 Task: Add an event with the title Marketing Campaign Review and Performance Optimization, date '2023/11/24', time 7:00 AM to 9:00 AMand add a description: The retreat will kick off with an opening session where participants will be introduced to the objectives and benefits of team building. The facilitators will create a positive and inclusive environment, setting the tone for open communication, respect, and mutual support.Select event color  Grape . Add location for the event as: 654 Clerigos Tower, Porto, Portugal, logged in from the account softage.5@softage.netand send the event invitation to softage.10@softage.net and softage.3@softage.net. Set a reminder for the event Doesn't repeat
Action: Mouse moved to (43, 138)
Screenshot: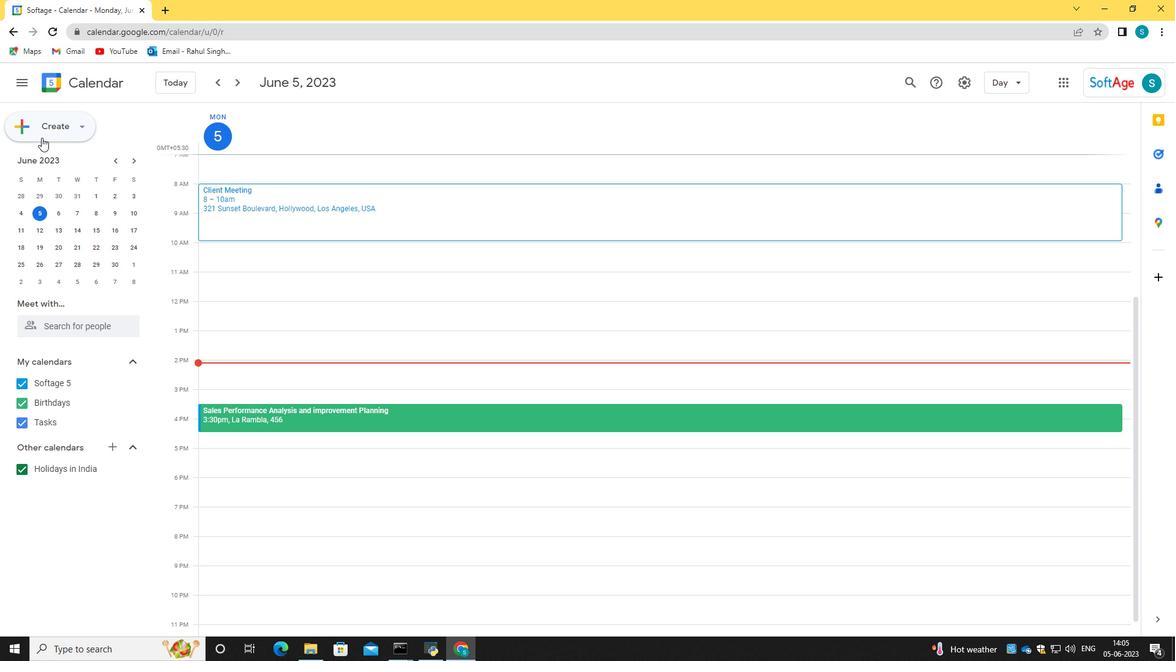 
Action: Mouse pressed left at (43, 138)
Screenshot: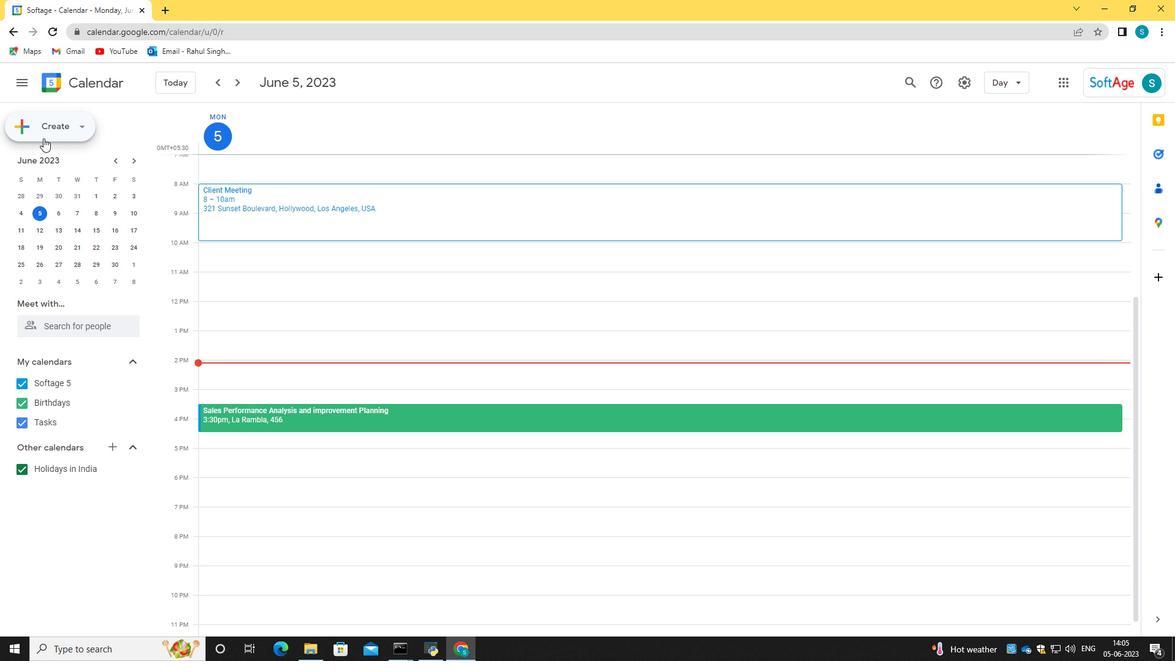 
Action: Mouse moved to (70, 159)
Screenshot: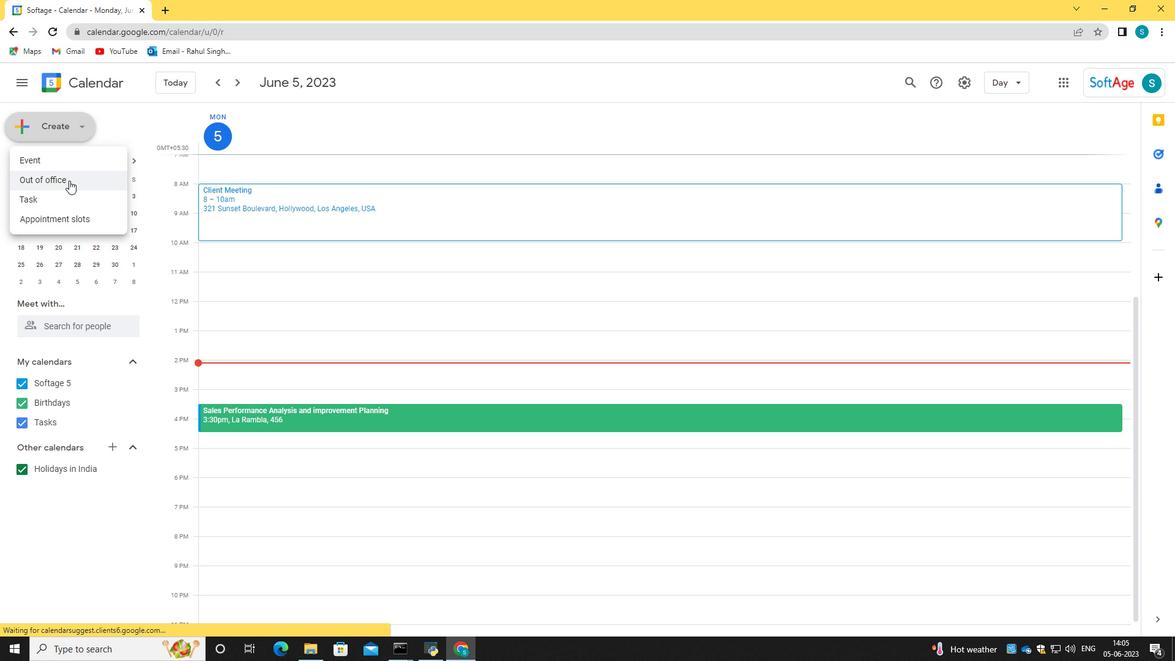 
Action: Mouse pressed left at (70, 159)
Screenshot: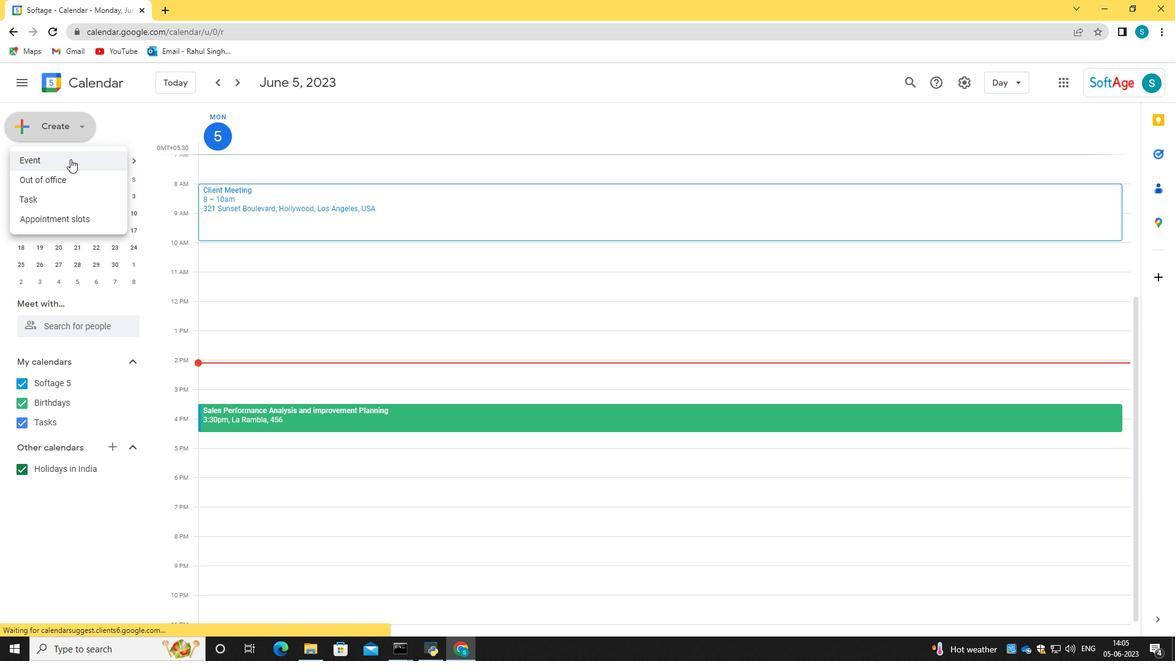 
Action: Mouse moved to (697, 490)
Screenshot: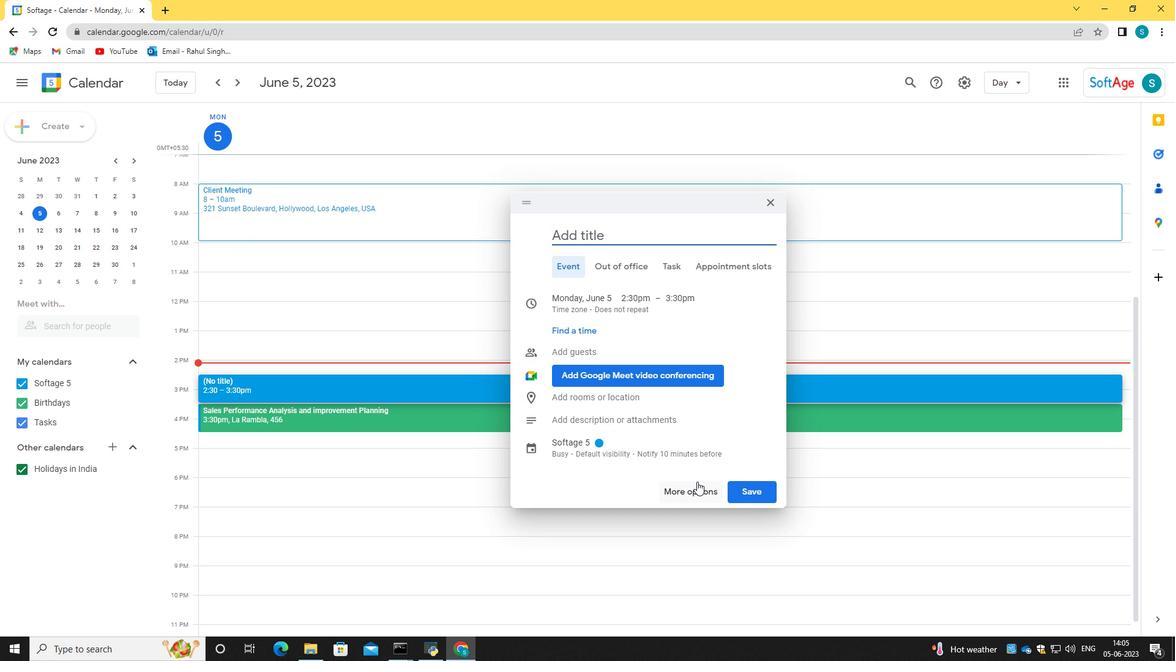 
Action: Mouse pressed left at (697, 490)
Screenshot: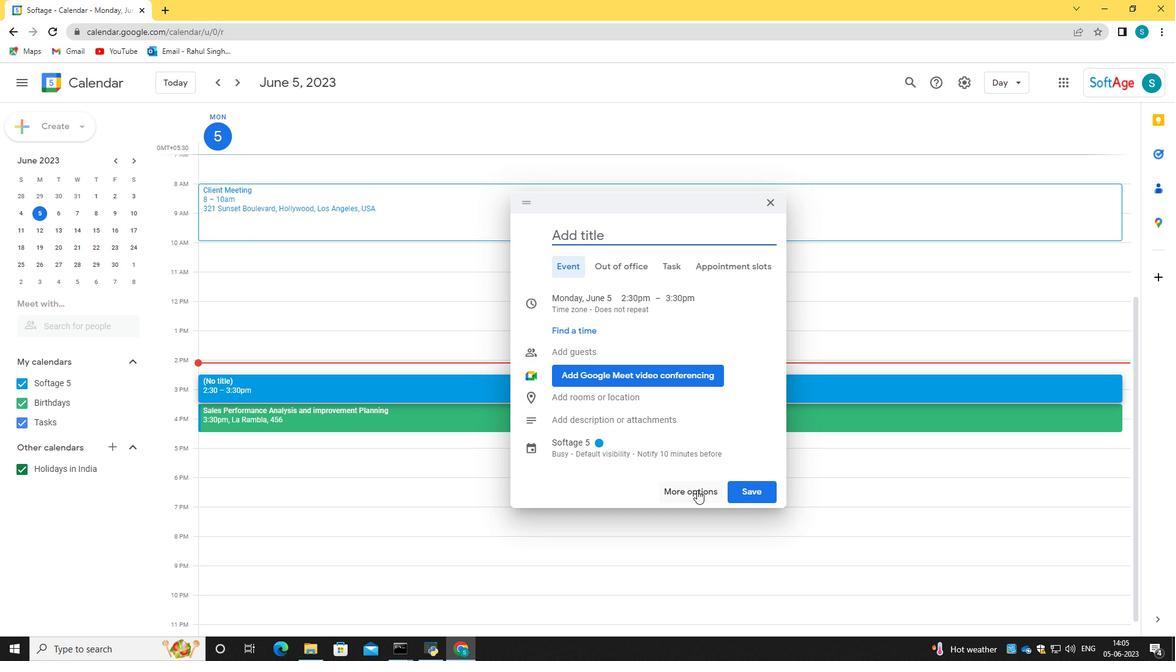 
Action: Mouse moved to (76, 86)
Screenshot: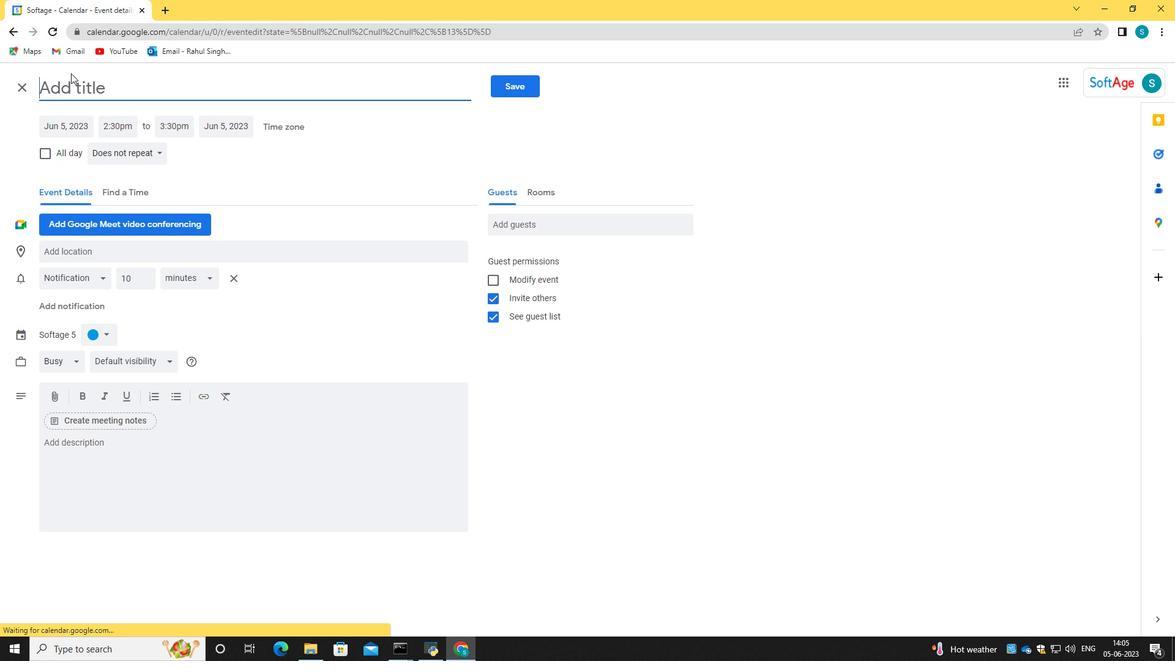 
Action: Mouse pressed left at (76, 86)
Screenshot: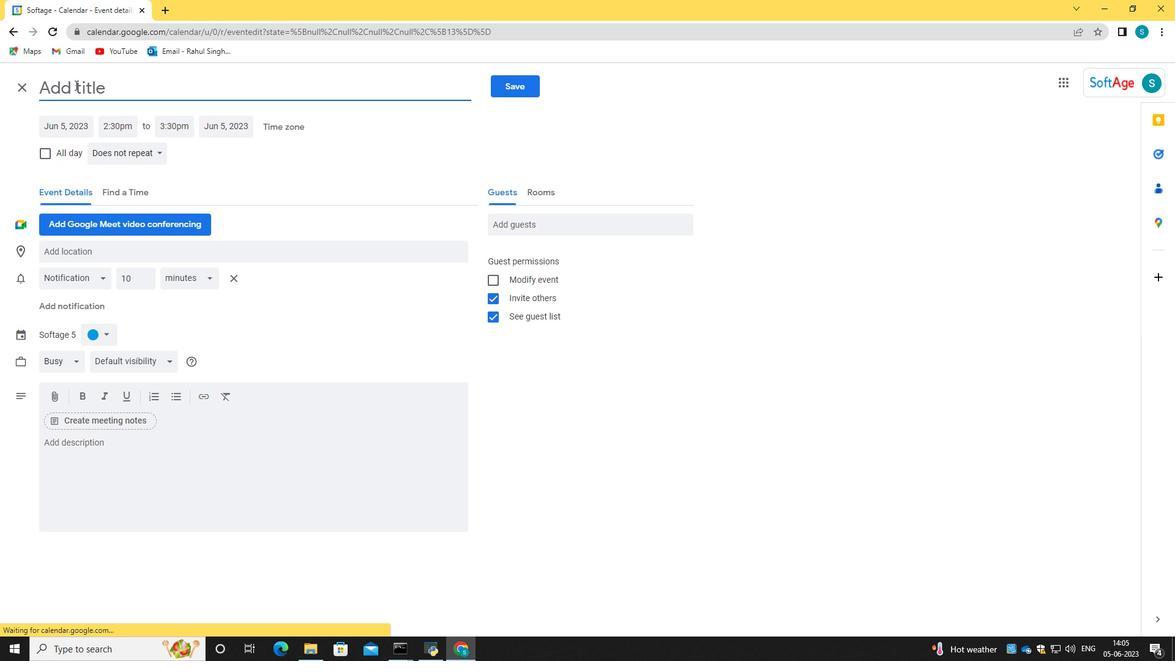 
Action: Key pressed <Key.caps_lock>M<Key.caps_lock>arketing<Key.space><Key.caps_lock>C<Key.caps_lock>ampaign<Key.space><Key.caps_lock>R<Key.caps_lock>eview<Key.space>and<Key.space><Key.caps_lock>P<Key.caps_lock>erfr<Key.backspace>ormance
Screenshot: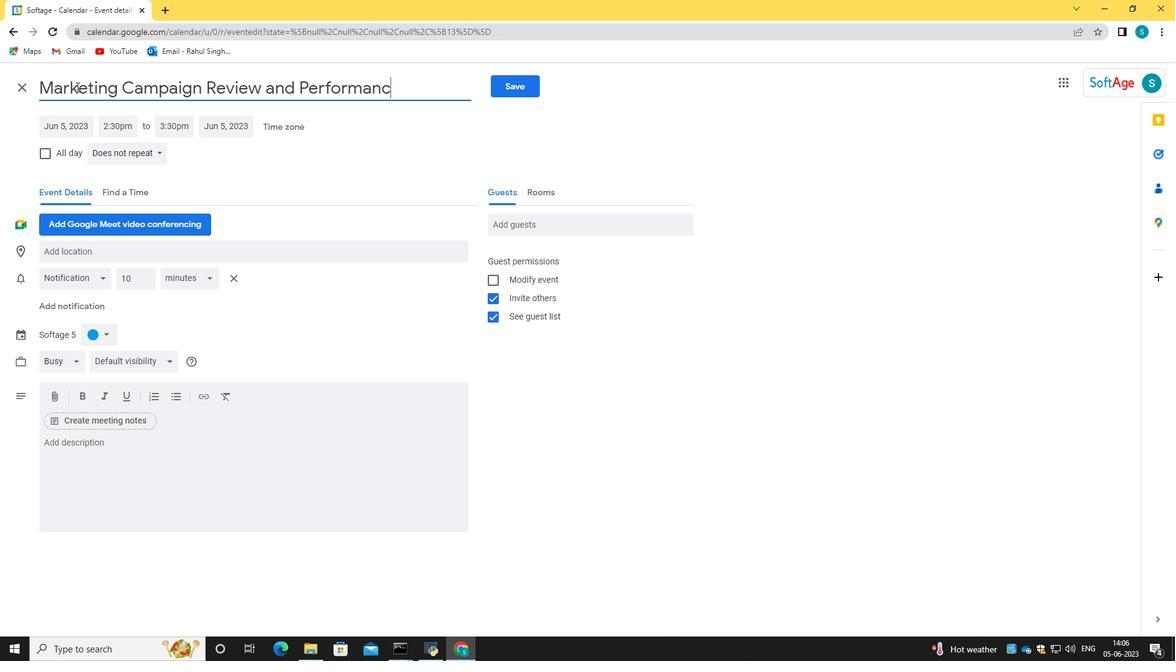 
Action: Mouse moved to (160, 328)
Screenshot: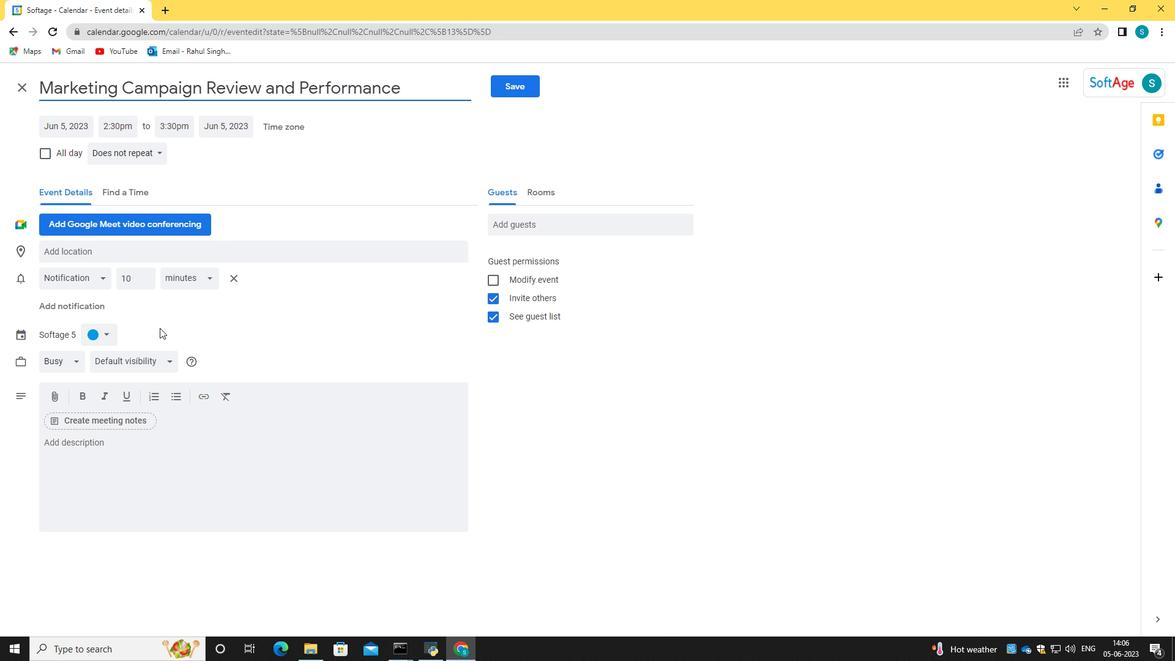 
Action: Key pressed <Key.space><Key.caps_lock>O<Key.caps_lock>ptimization
Screenshot: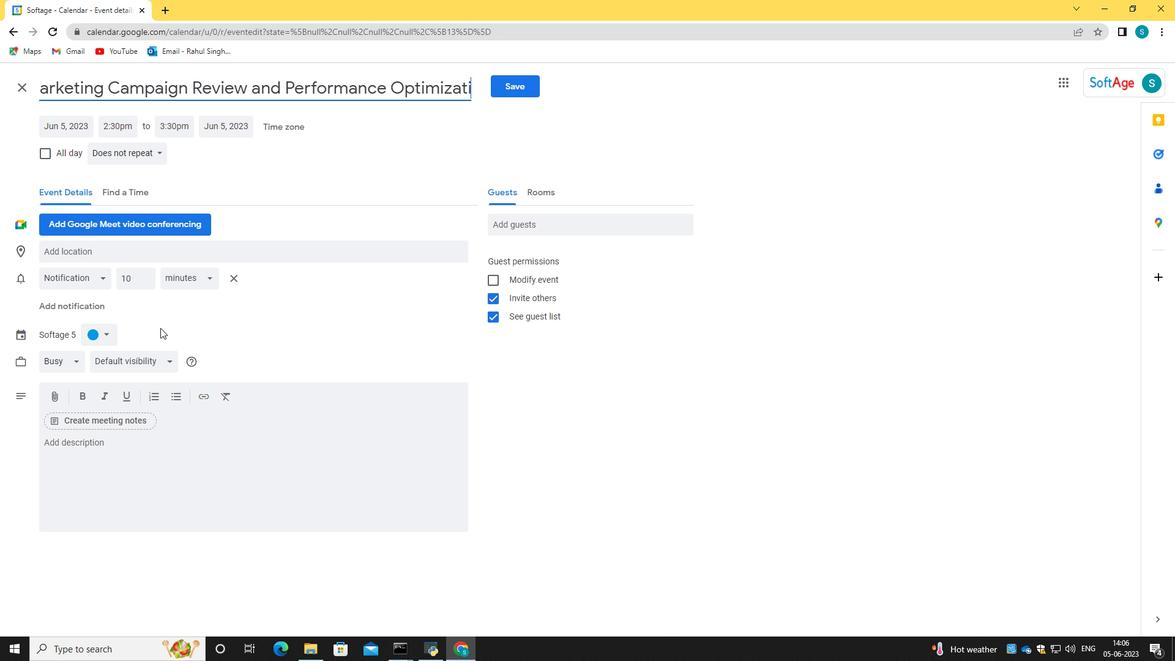 
Action: Mouse moved to (78, 126)
Screenshot: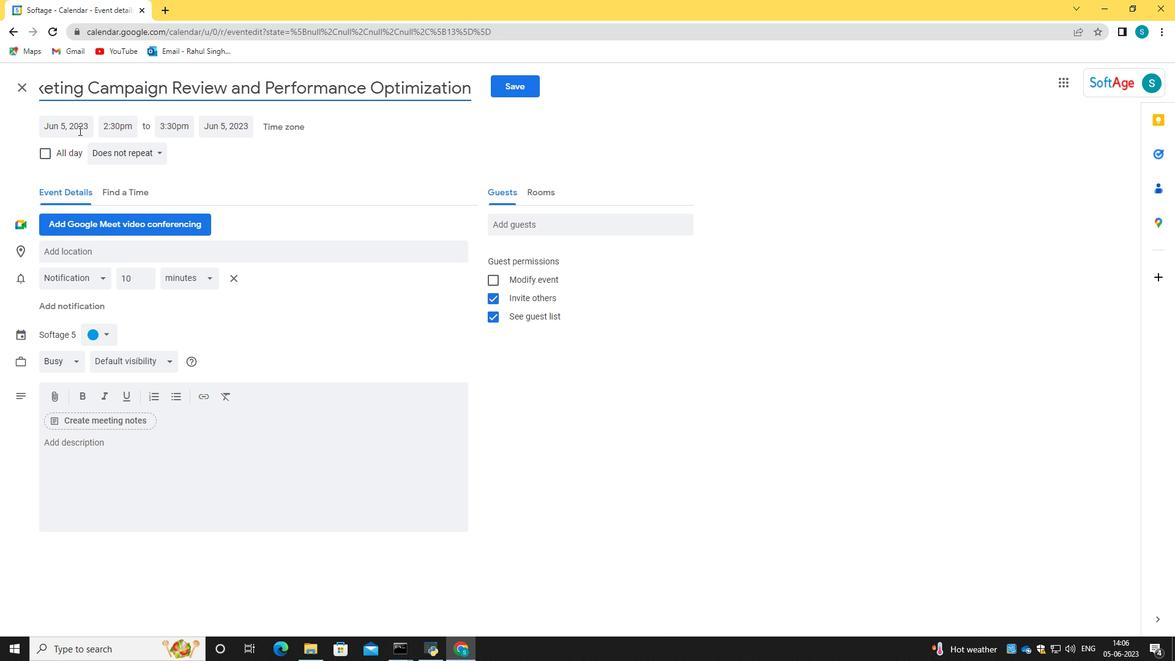 
Action: Mouse pressed left at (78, 126)
Screenshot: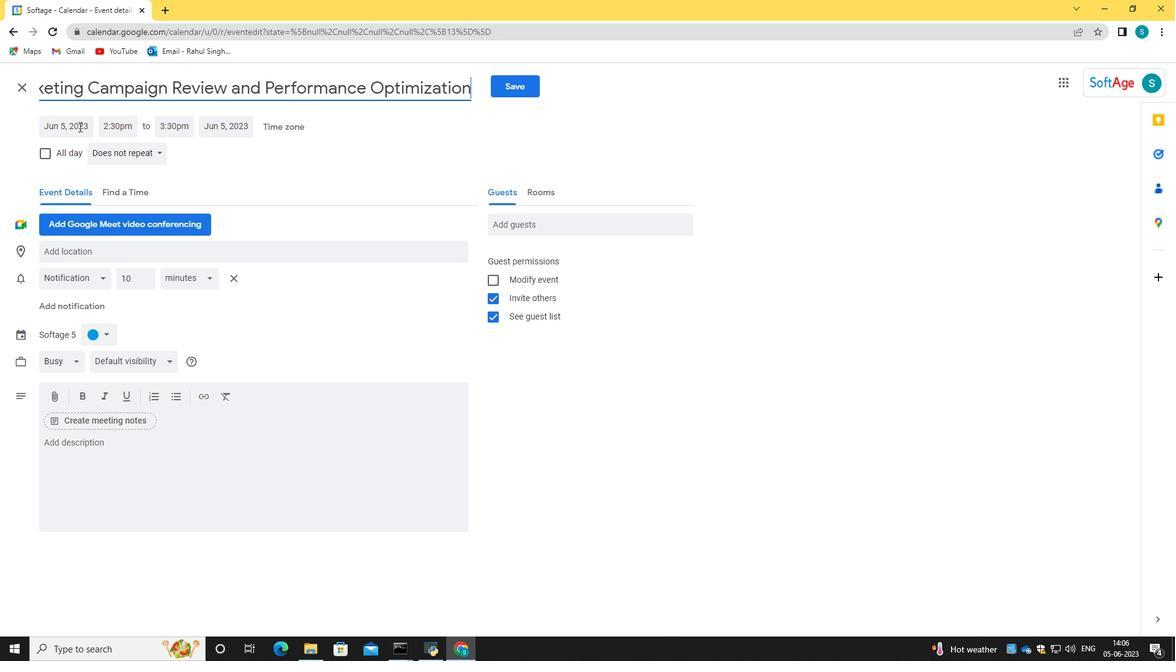 
Action: Key pressed 2023/11/24<Key.tab>07<Key.shift_r>:00<Key.space><Key.caps_lock>AM<Key.tab>09<Key.shift_r>:00<Key.space>AM
Screenshot: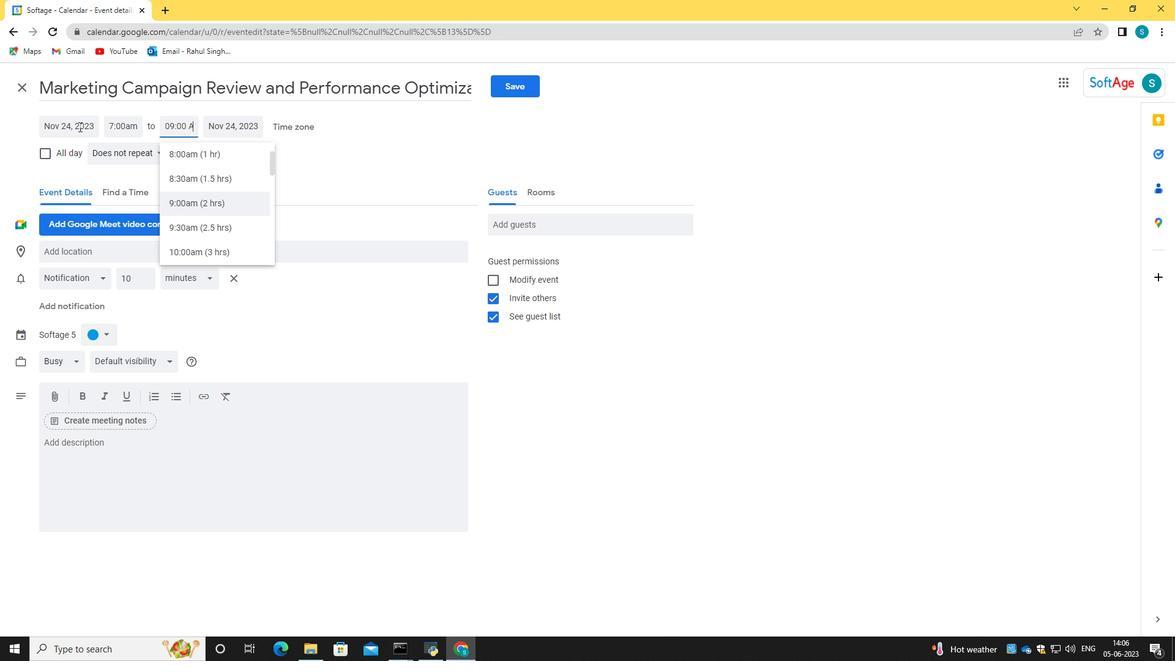 
Action: Mouse moved to (222, 209)
Screenshot: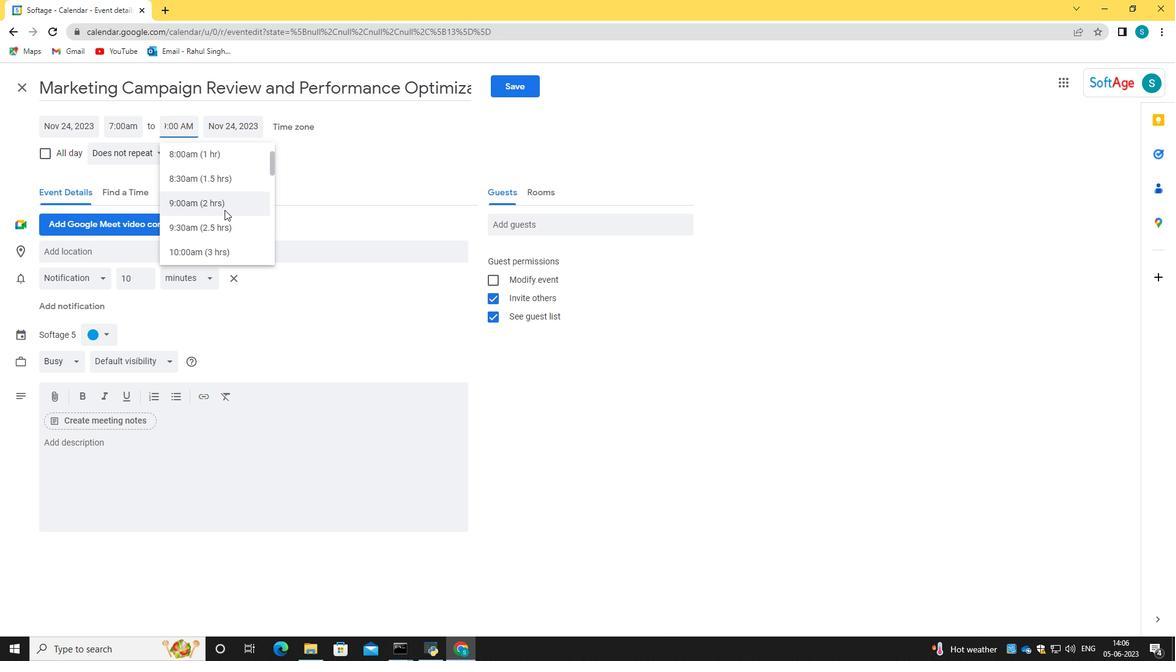 
Action: Mouse pressed left at (222, 209)
Screenshot: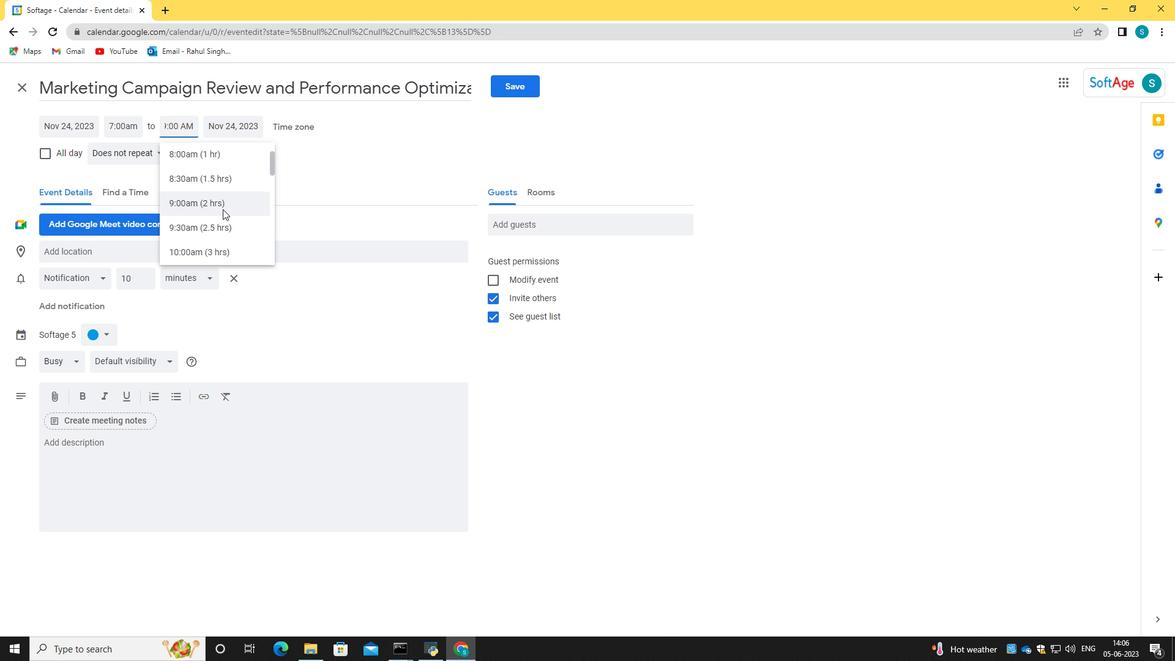 
Action: Mouse moved to (181, 466)
Screenshot: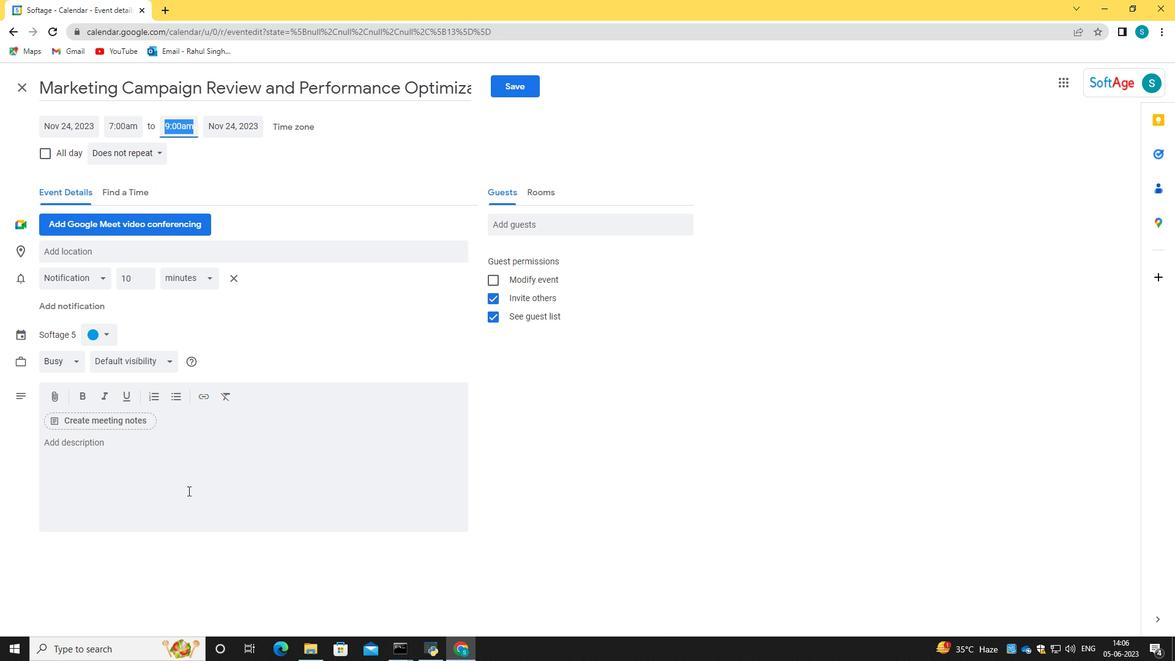 
Action: Mouse pressed left at (181, 466)
Screenshot: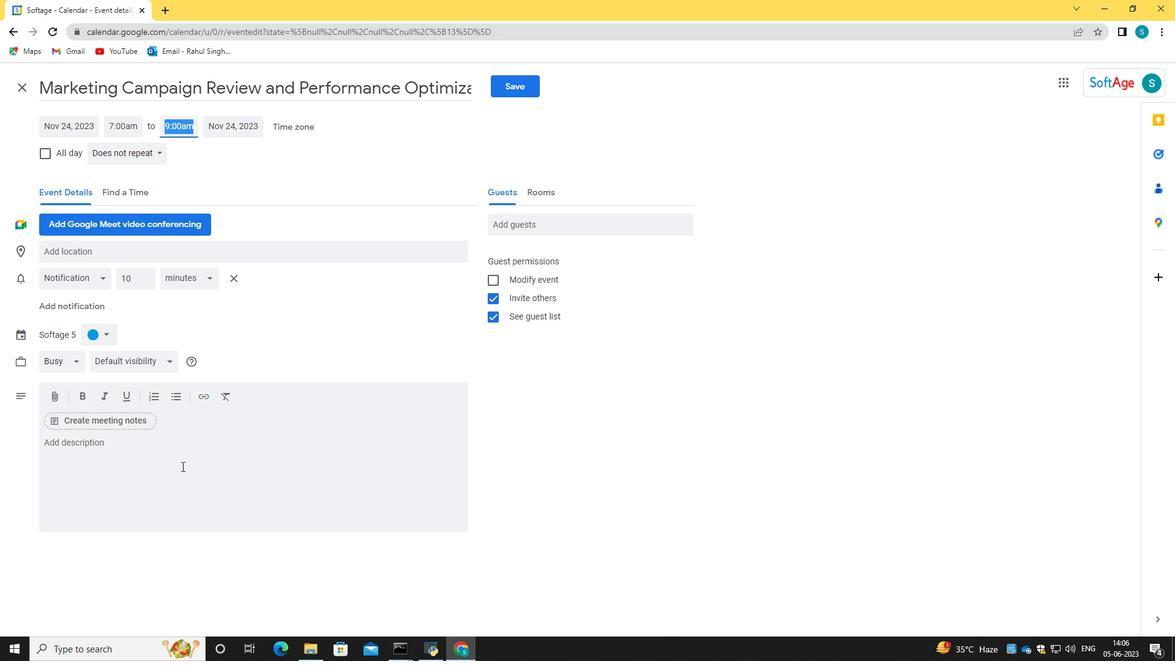 
Action: Key pressed <Key.caps_lock>t<Key.caps_lock>HE<Key.space>RET<Key.backspace><Key.backspace><Key.backspace><Key.backspace><Key.backspace><Key.backspace><Key.backspace><Key.backspace><Key.backspace><Key.backspace><Key.backspace>T<Key.caps_lock>her<Key.space><Key.backspace><Key.backspace><Key.space>retreat<Key.space>will<Key.space>kick<Key.space>off<Key.space>with<Key.space>an<Key.space>opening<Key.space>session<Key.space>where<Key.space>particpants<Key.backspace><Key.backspace><Key.backspace><Key.backspace><Key.backspace>ipants<Key.space>will<Key.space>be<Key.space>introdi<Key.backspace>uced<Key.space>to<Key.space>the<Key.space>b<Key.backspace>objects<Key.backspace>ives<Key.space>and<Key.space>benefits<Key.space>of<Key.space>team<Key.space>building.<Key.space><Key.caps_lock>T<Key.caps_lock>he<Key.space>facilitators<Key.space>will<Key.space>b<Key.backspace>create<Key.space>a<Key.space>posotive<Key.space><Key.backspace><Key.backspace><Key.backspace><Key.backspace><Key.backspace><Key.backspace>itive<Key.space>and<Key.space>inclusive<Key.space>environment<Key.space>,<Key.space>setting<Key.space>the<Key.space>tone<Key.space>for<Key.space>open<Key.space>comu<Key.backspace>munication,<Key.space>respect<Key.space>and<Key.space>mutuel<Key.space><Key.backspace><Key.backspace><Key.backspace>al<Key.space>suppot<Key.backspace>rt.
Screenshot: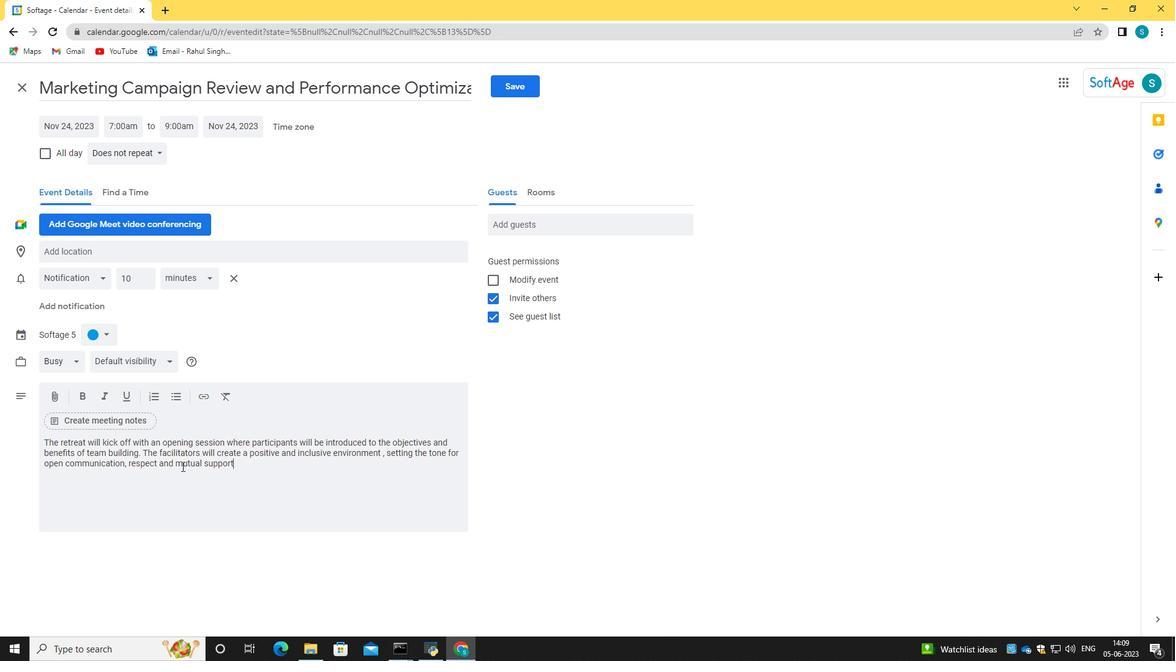 
Action: Mouse moved to (104, 329)
Screenshot: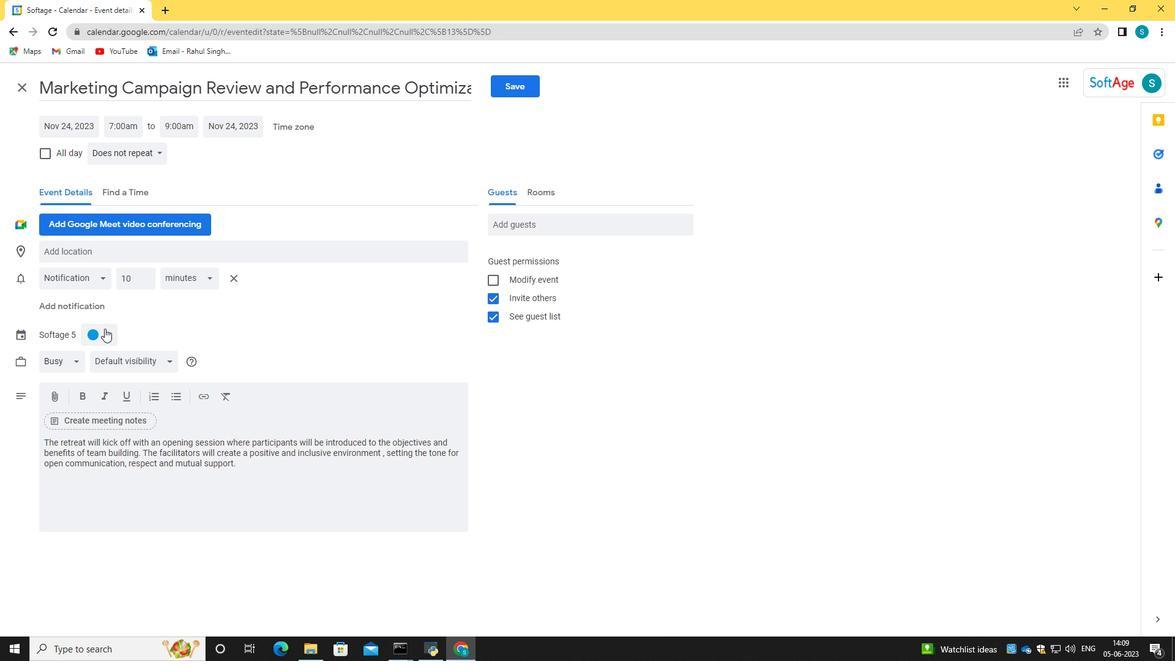 
Action: Mouse pressed left at (104, 329)
Screenshot: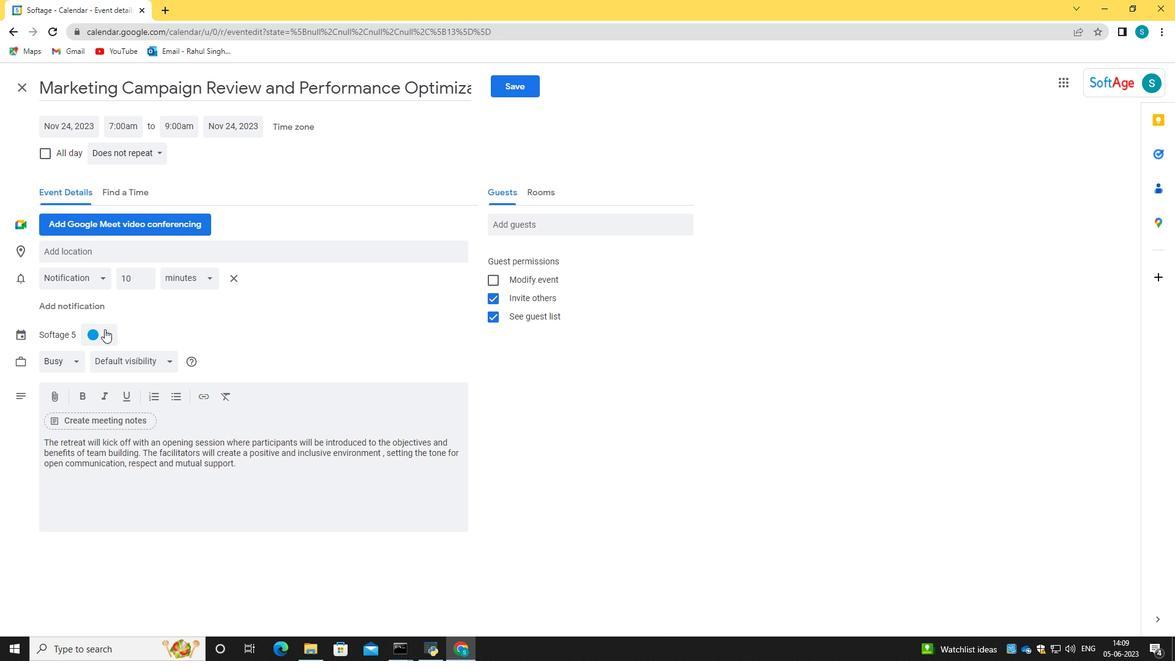 
Action: Mouse moved to (110, 391)
Screenshot: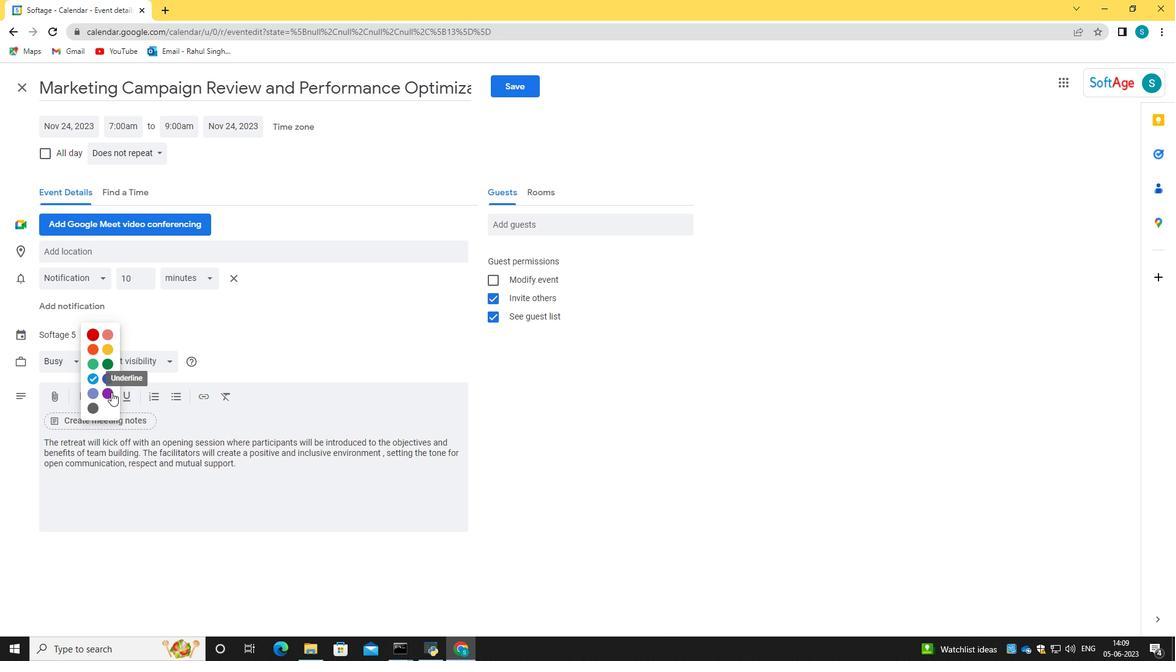 
Action: Mouse pressed left at (110, 391)
Screenshot: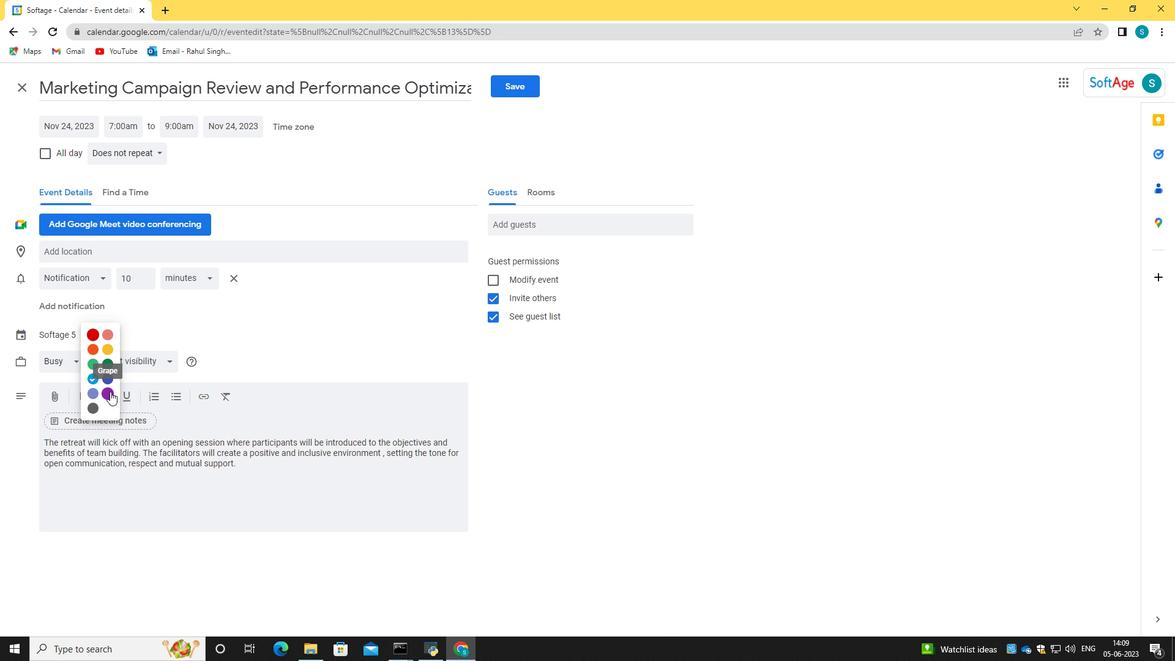 
Action: Mouse moved to (112, 246)
Screenshot: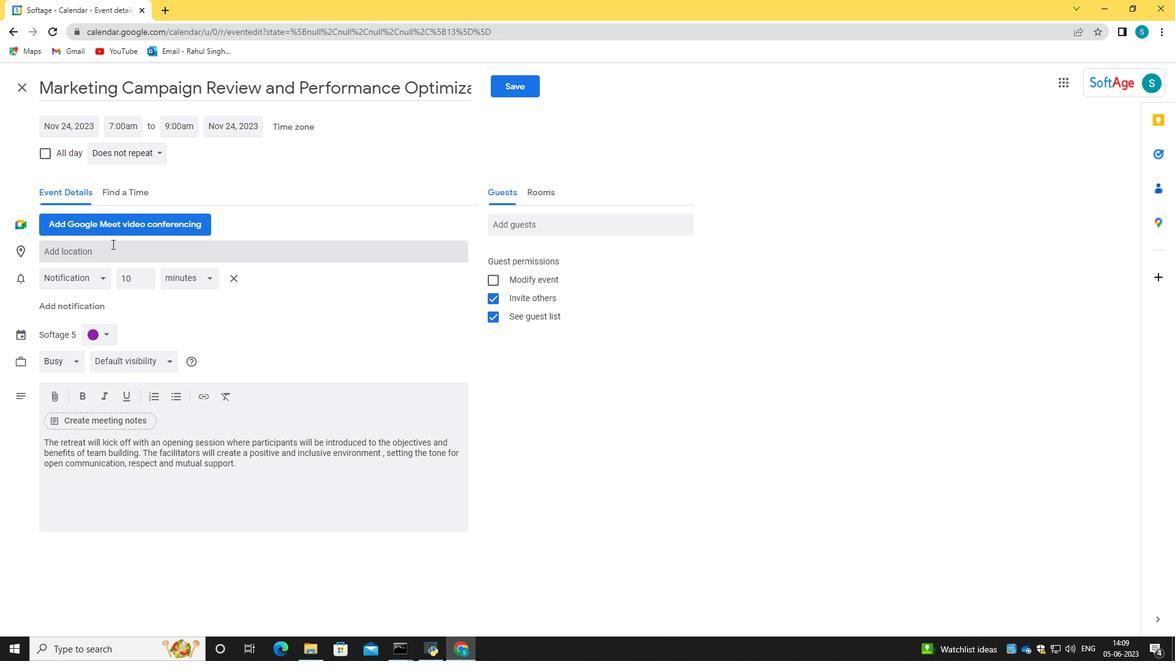 
Action: Mouse pressed left at (112, 246)
Screenshot: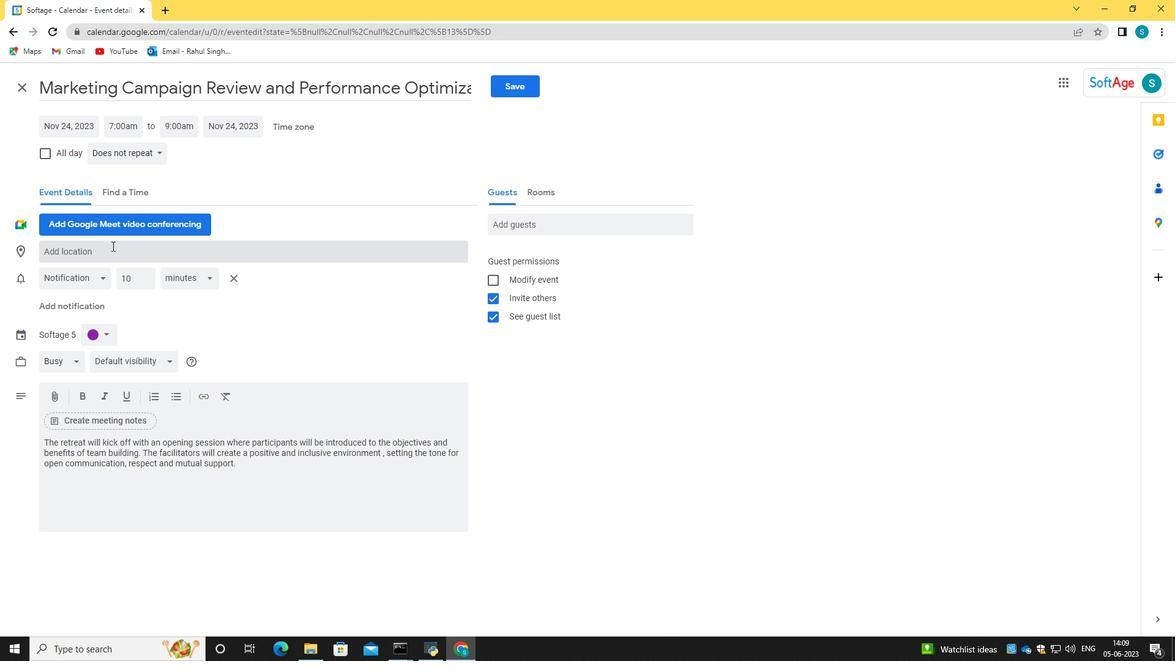 
Action: Key pressed 654<Key.space><Key.caps_lock>C<Key.caps_lock>lerigos<Key.space><Key.caps_lock>T<Key.caps_lock>ower,<Key.space><Key.caps_lock>P<Key.caps_lock>oro<Key.space>,<Key.space><Key.caps_lock>P<Key.caps_lock><Key.backspace><Key.backspace><Key.backspace><Key.backspace><Key.backspace><Key.backspace>rto,<Key.space><Key.caps_lock>P<Key.caps_lock>ortugal<Key.enter>
Screenshot: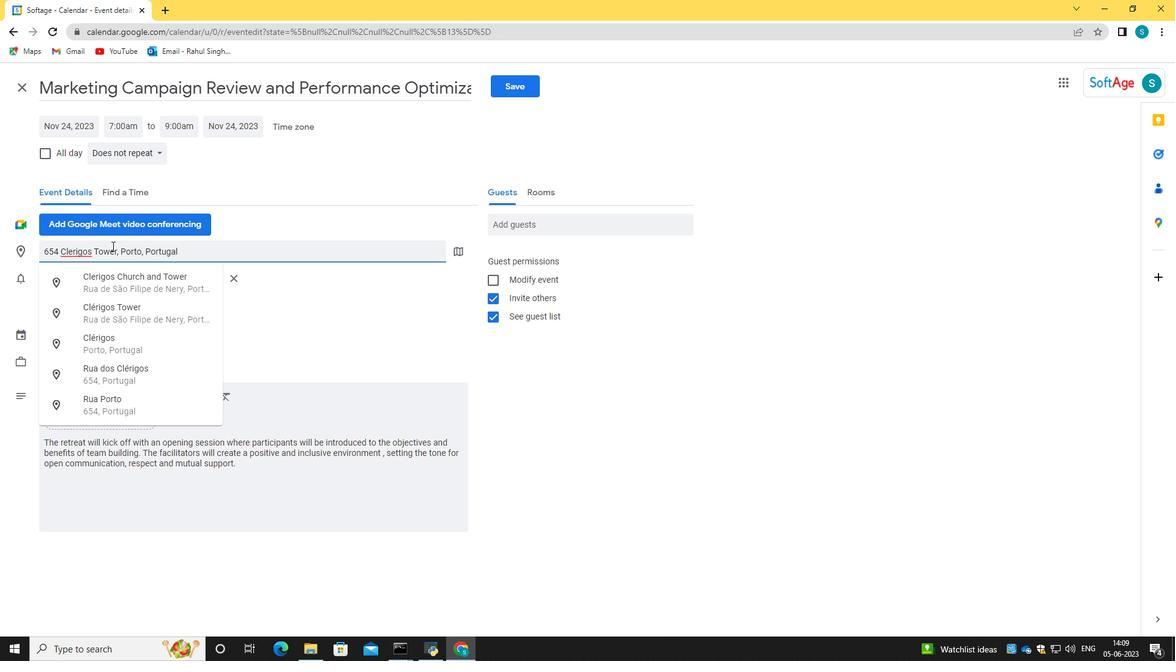 
Action: Mouse moved to (78, 252)
Screenshot: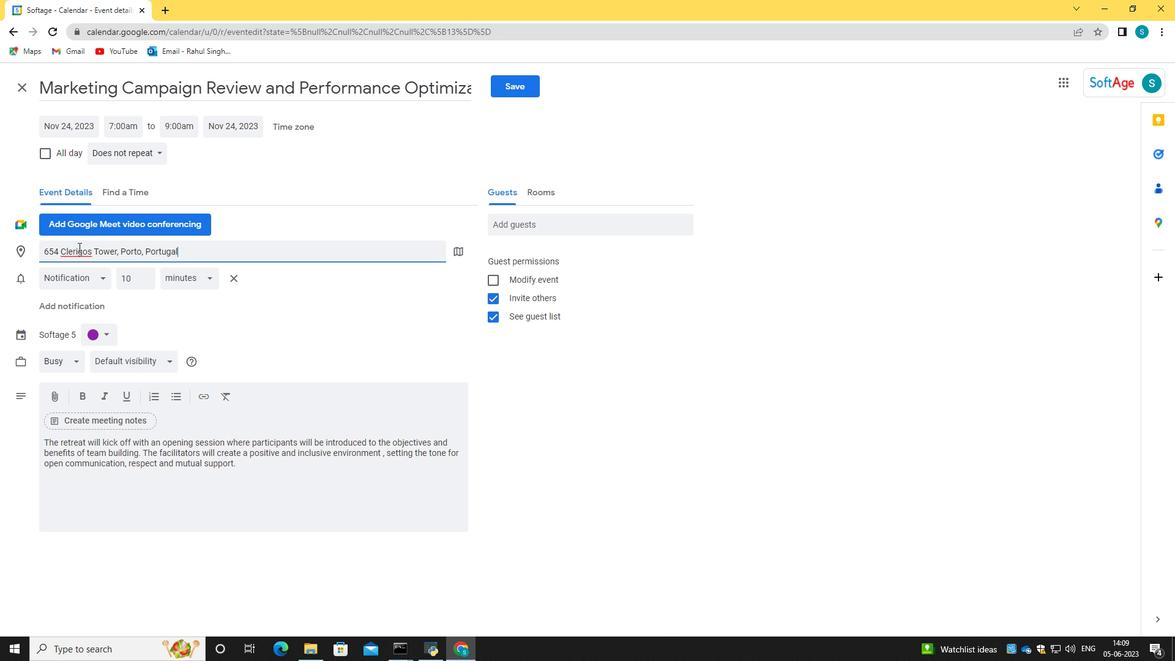 
Action: Mouse pressed right at (78, 252)
Screenshot: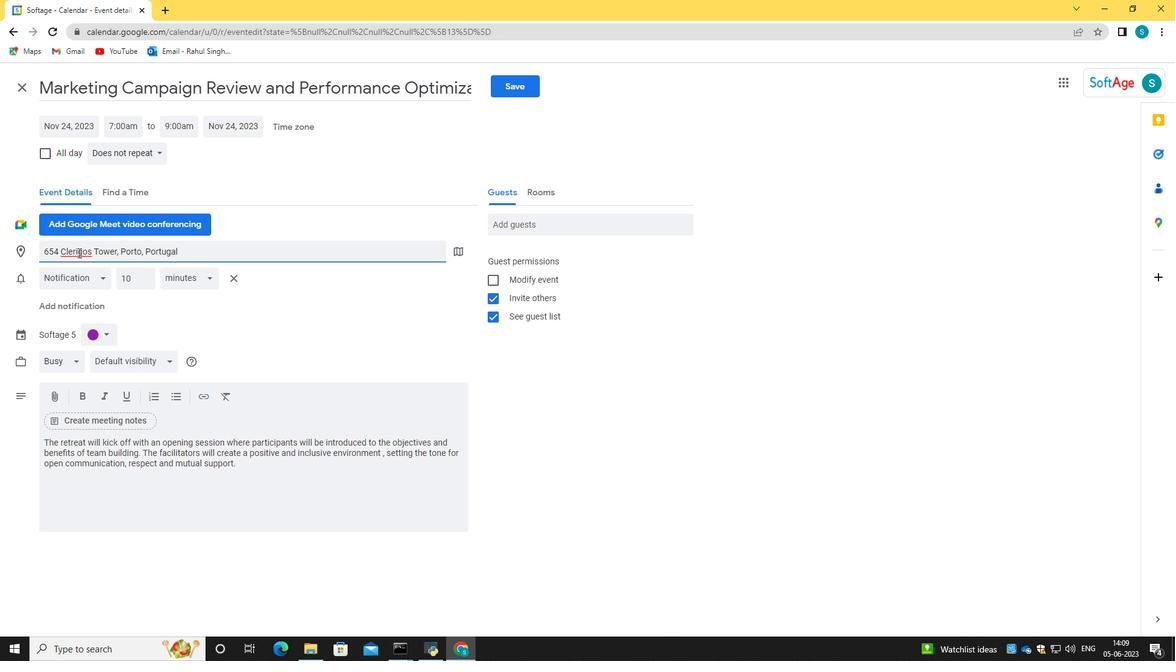 
Action: Mouse moved to (110, 268)
Screenshot: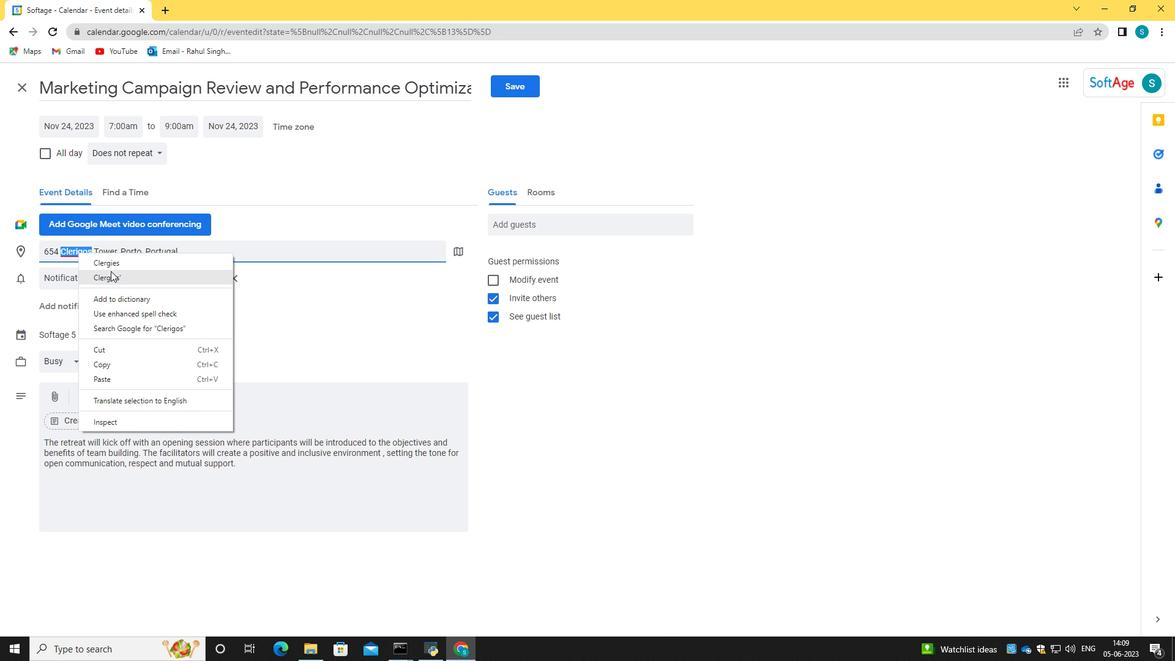 
Action: Mouse pressed left at (110, 268)
Screenshot: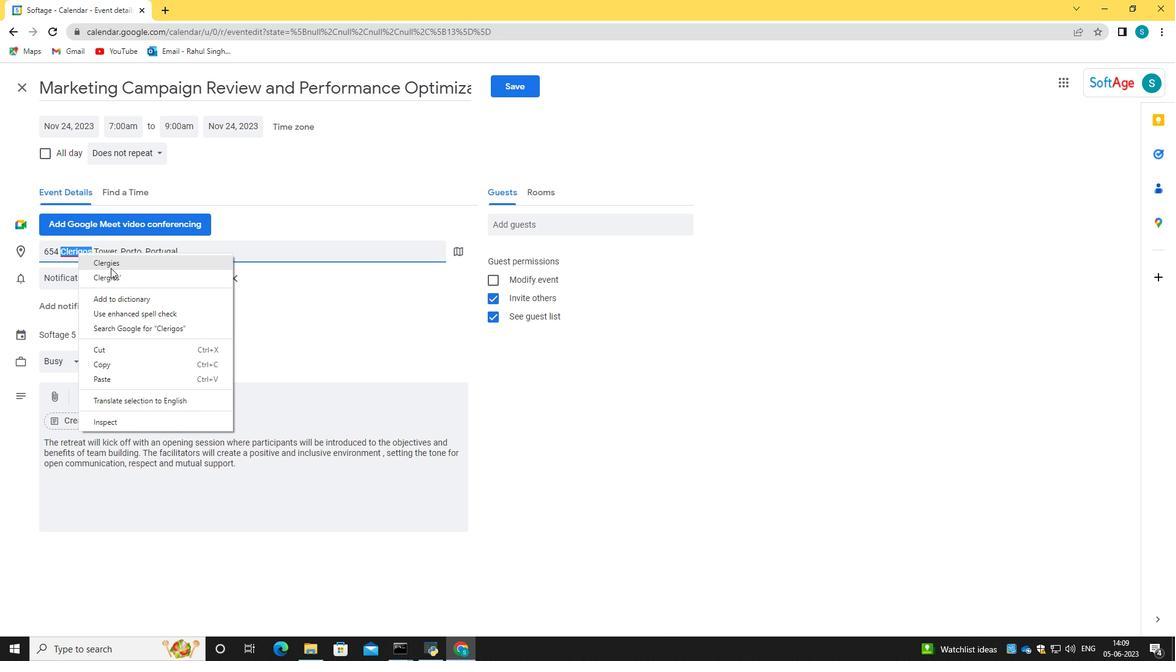 
Action: Mouse moved to (528, 224)
Screenshot: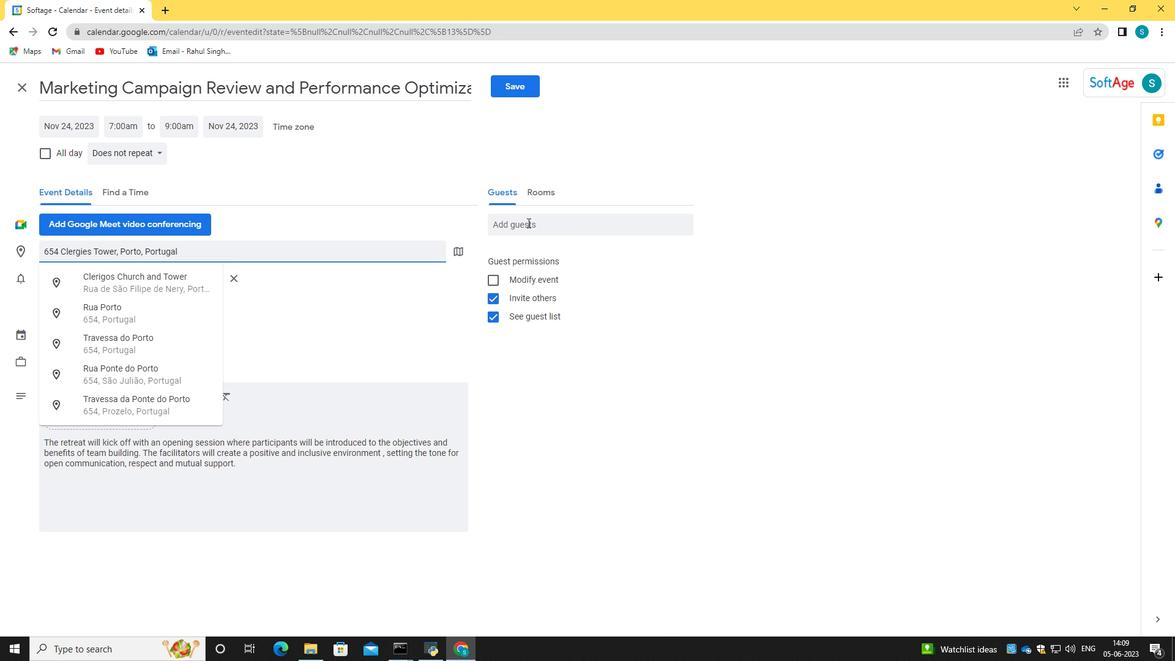 
Action: Mouse pressed left at (528, 224)
Screenshot: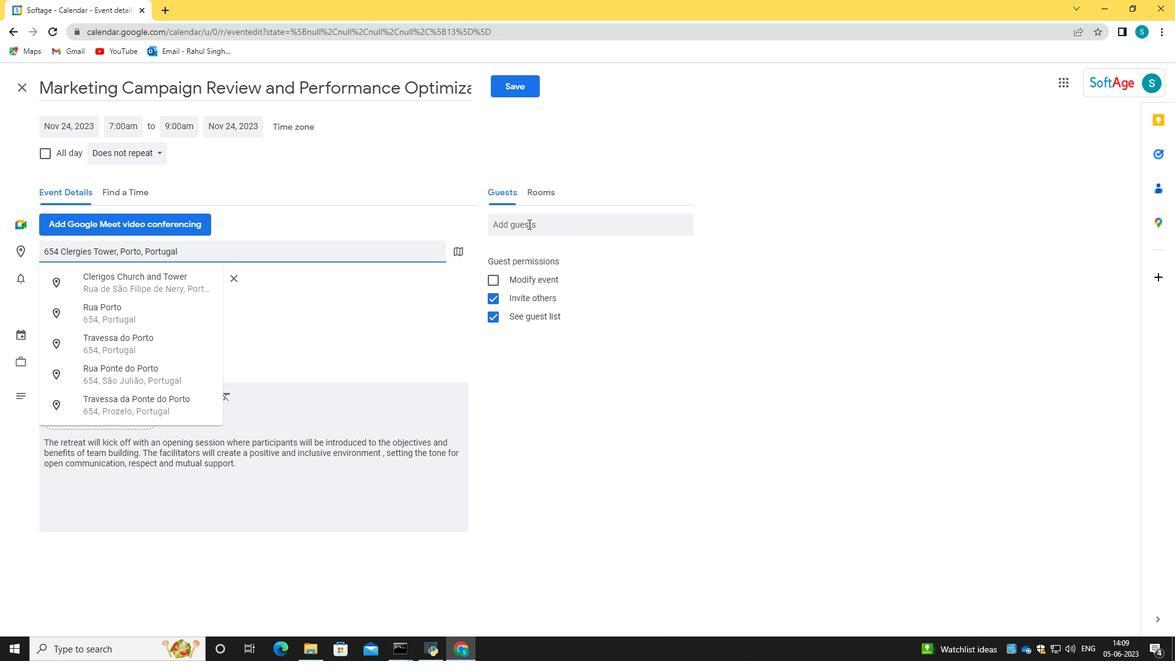 
Action: Mouse moved to (557, 228)
Screenshot: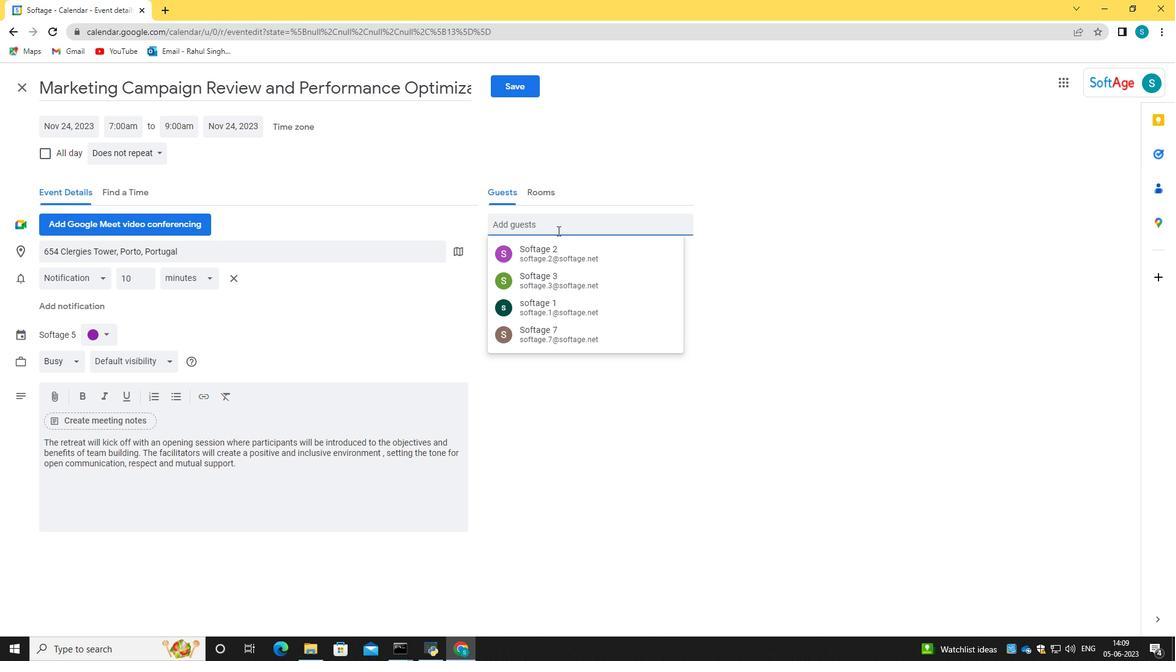 
Action: Mouse pressed left at (557, 228)
Screenshot: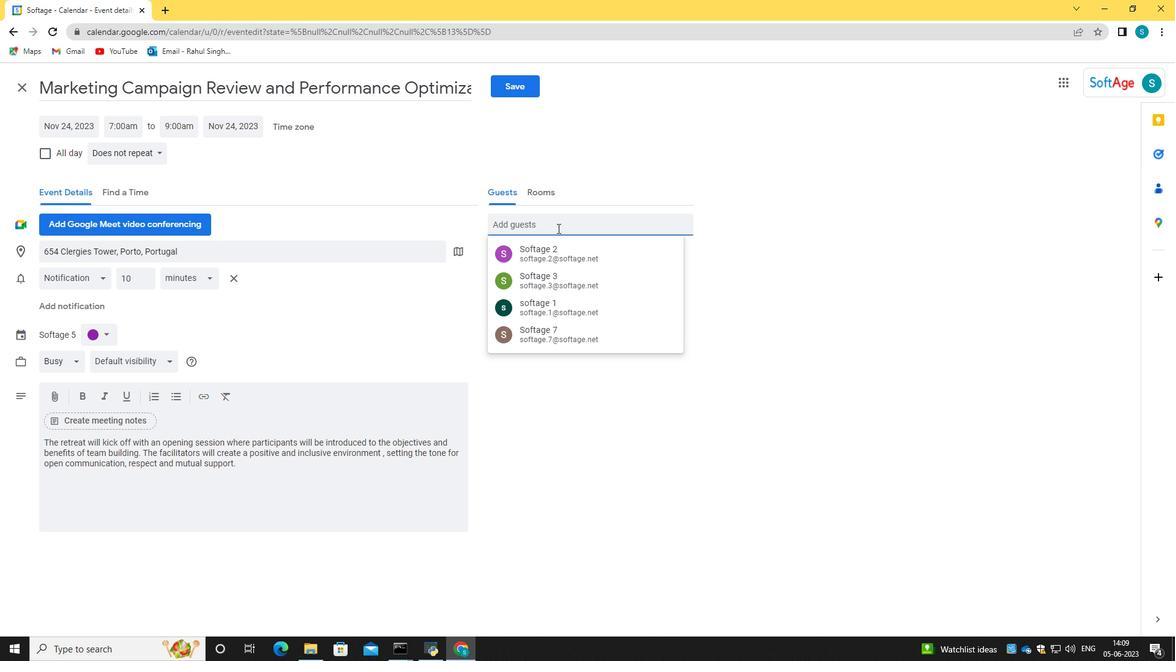 
Action: Key pressed softage,<Key.backspace>.10<Key.shift>@softage.net<Key.tab>
Screenshot: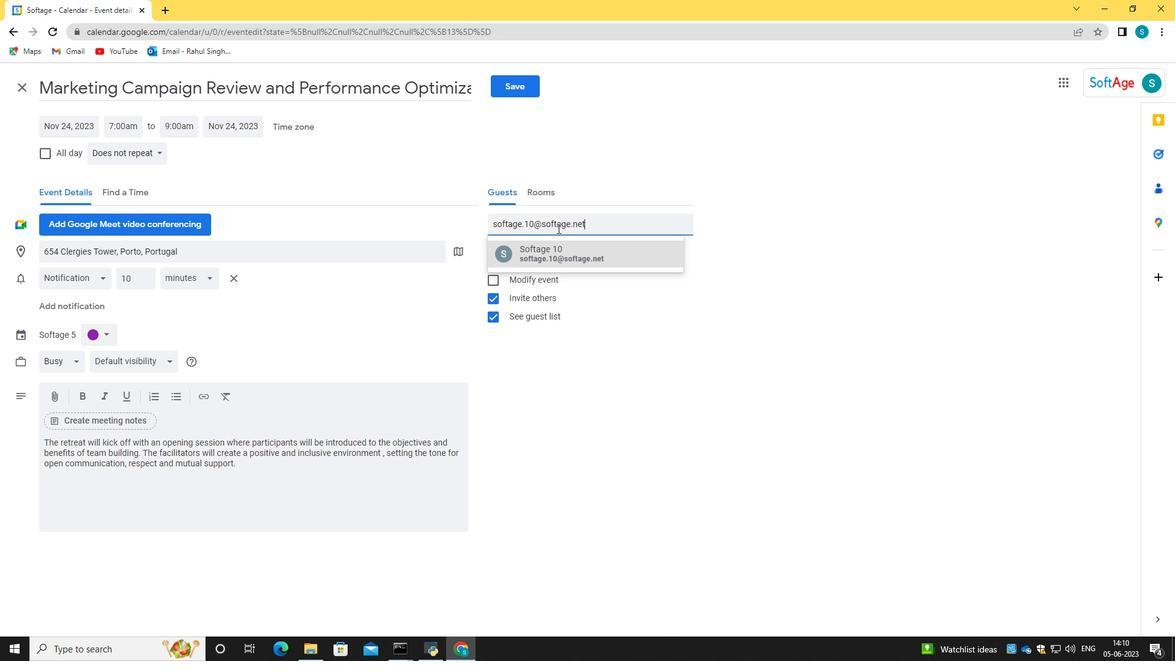 
Action: Mouse moved to (557, 226)
Screenshot: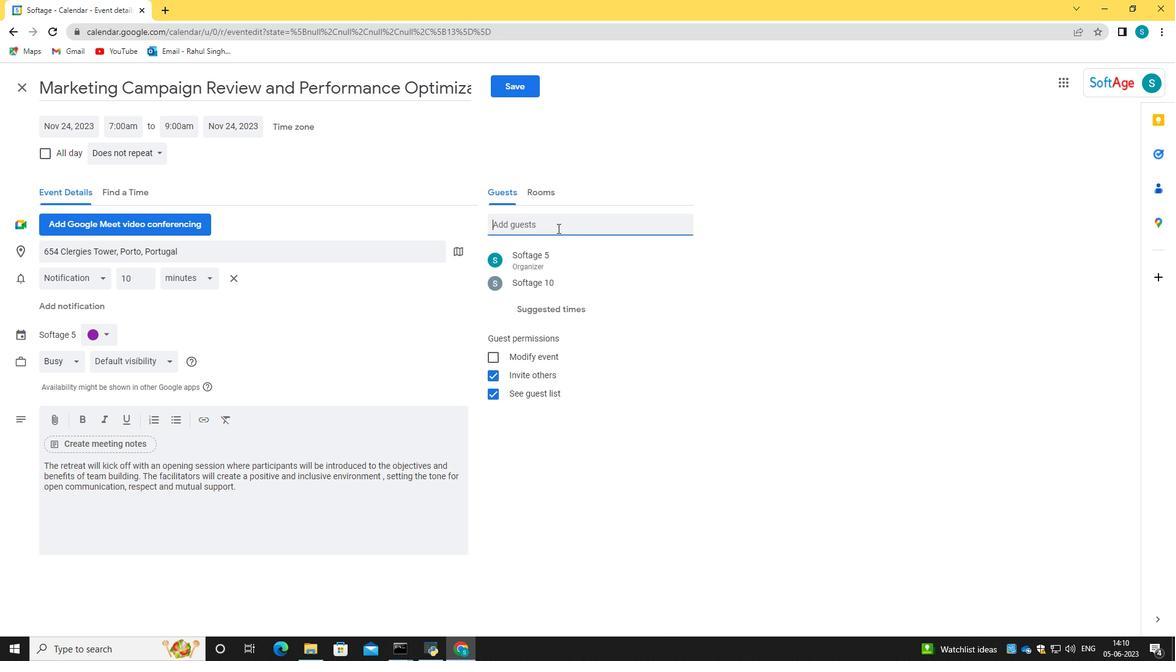 
Action: Mouse pressed left at (557, 226)
Screenshot: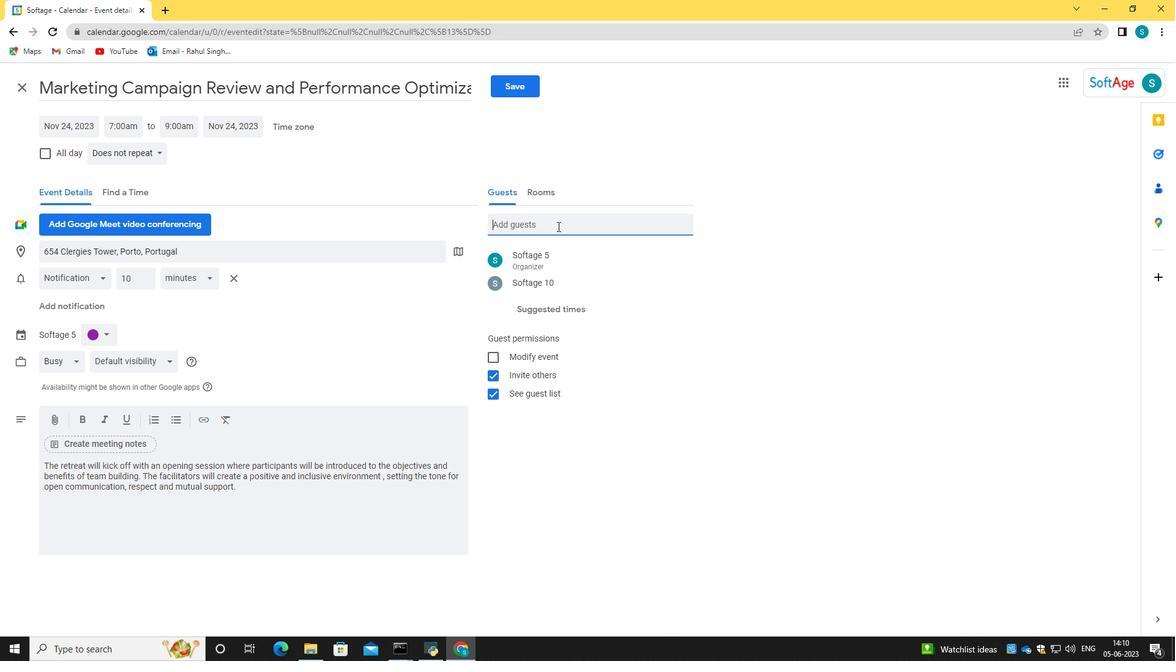 
Action: Key pressed softage.3<Key.shift>@softage.net
Screenshot: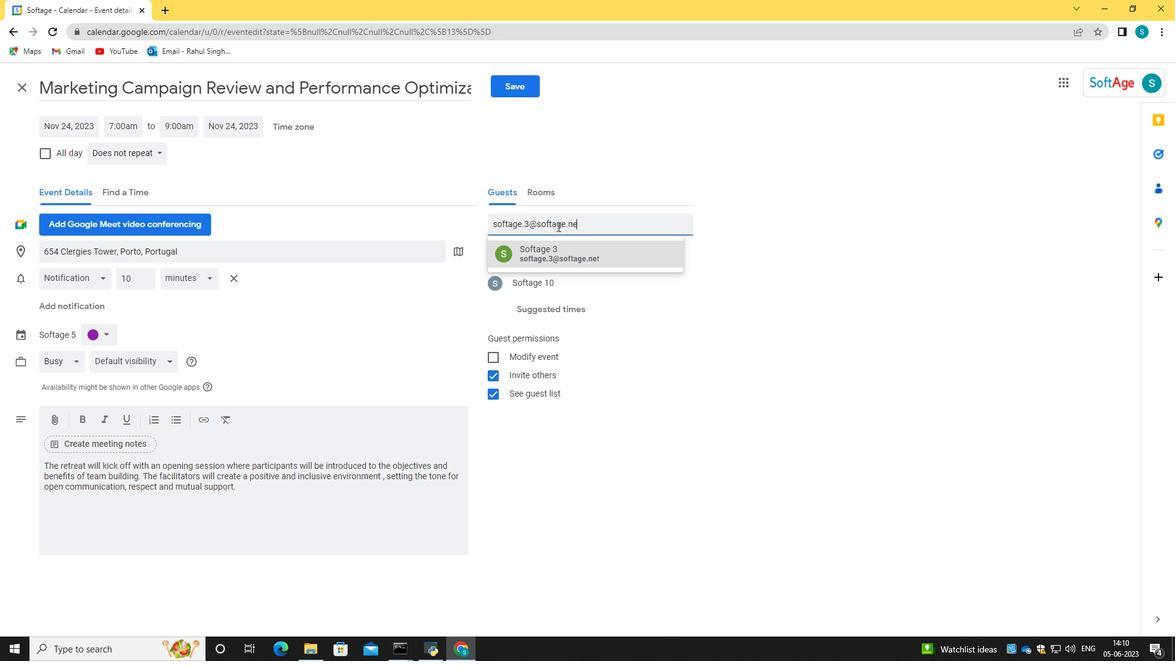 
Action: Mouse moved to (561, 252)
Screenshot: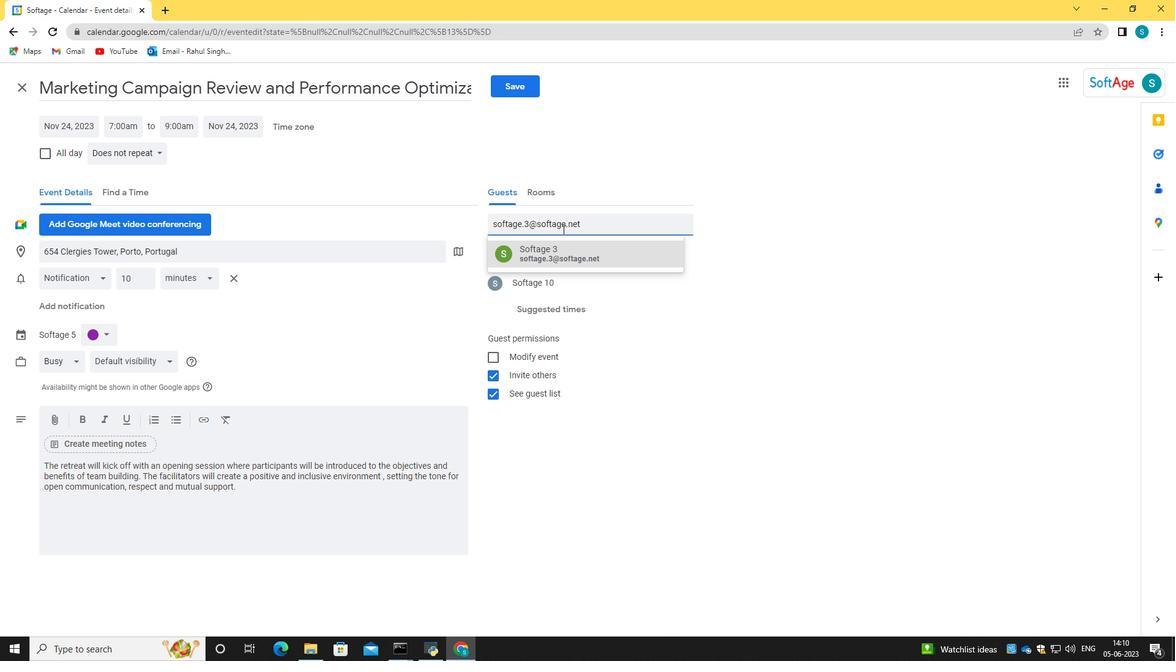 
Action: Mouse pressed left at (561, 252)
Screenshot: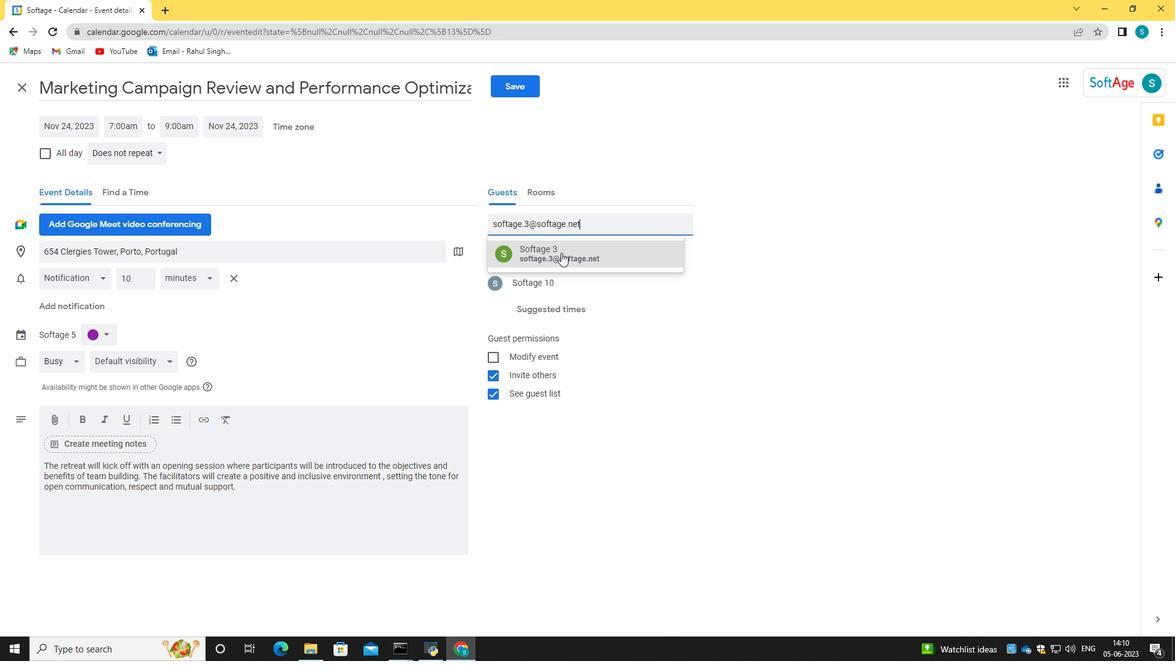 
Action: Mouse moved to (112, 150)
Screenshot: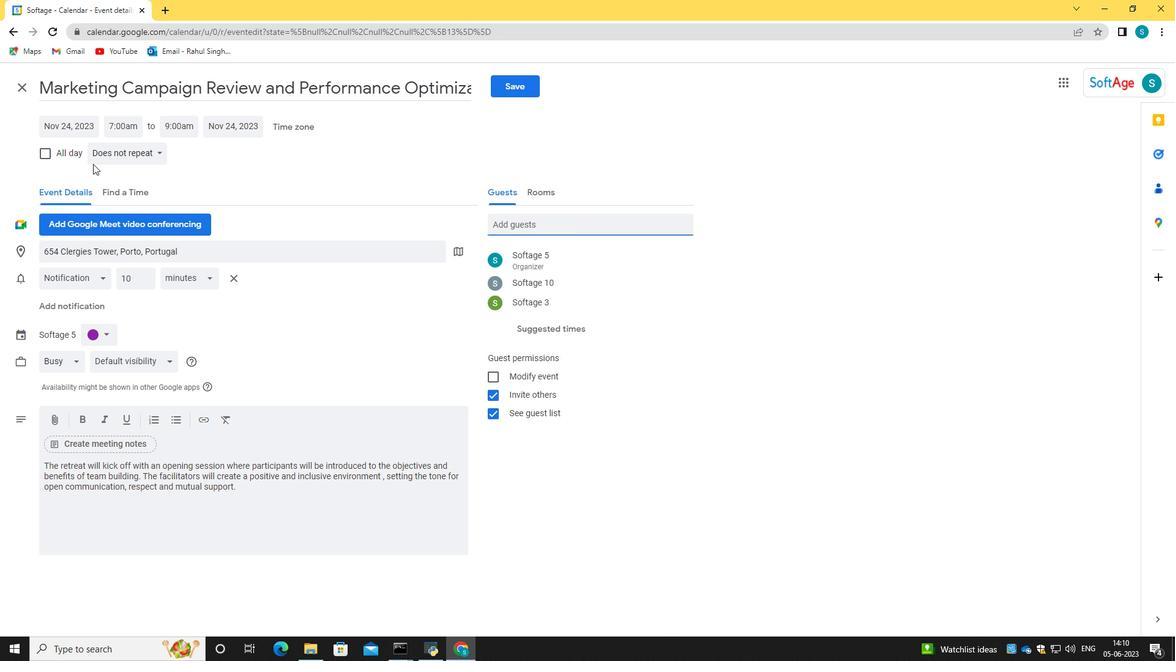 
Action: Mouse pressed left at (112, 150)
Screenshot: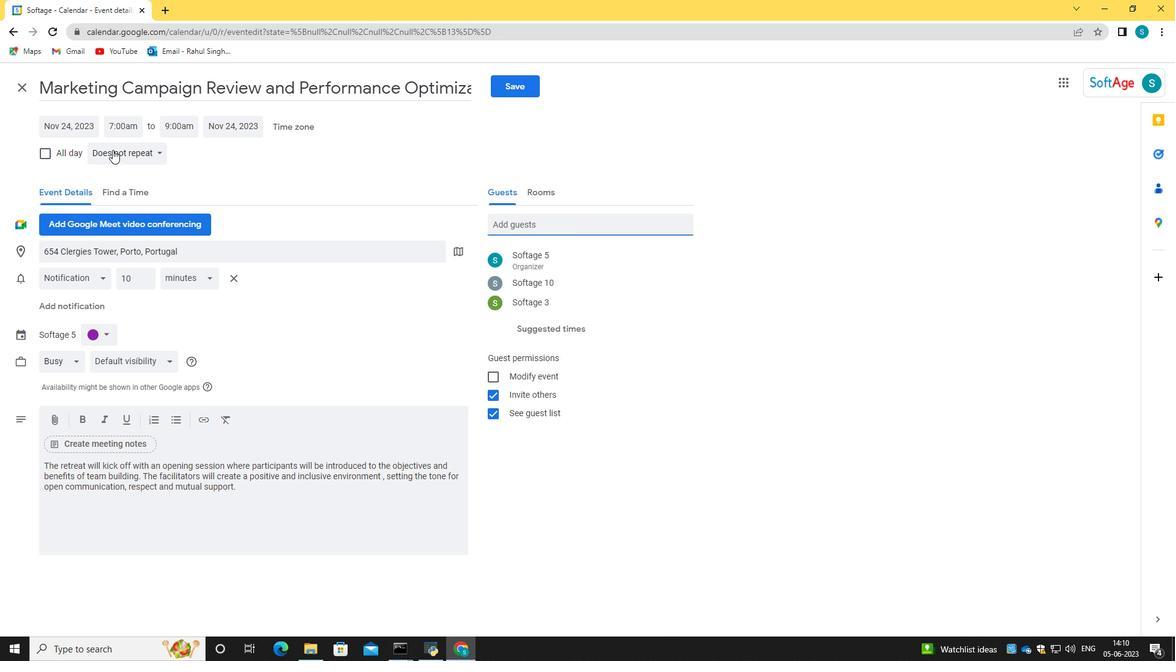 
Action: Mouse moved to (130, 148)
Screenshot: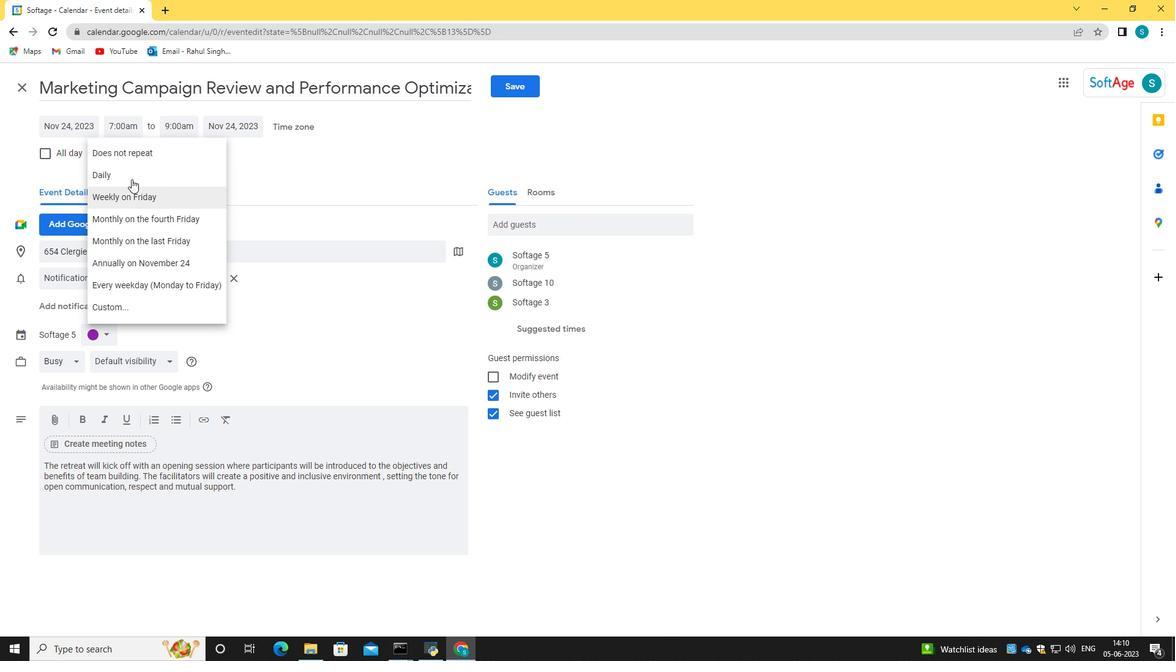 
Action: Mouse pressed left at (130, 148)
Screenshot: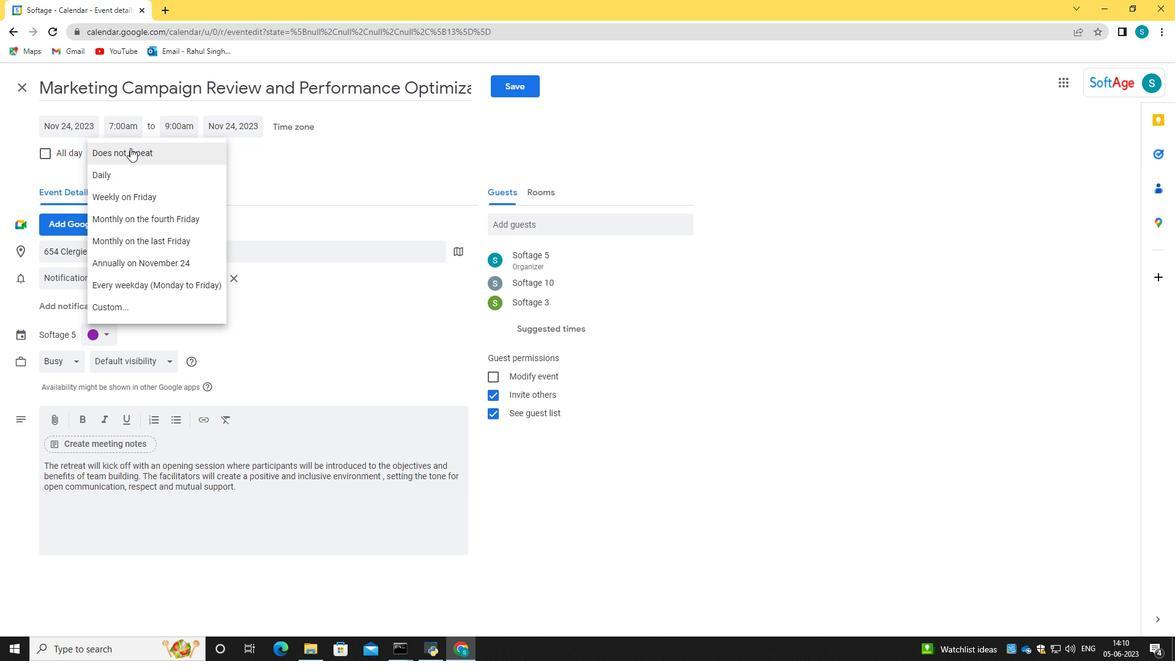 
Action: Mouse moved to (522, 82)
Screenshot: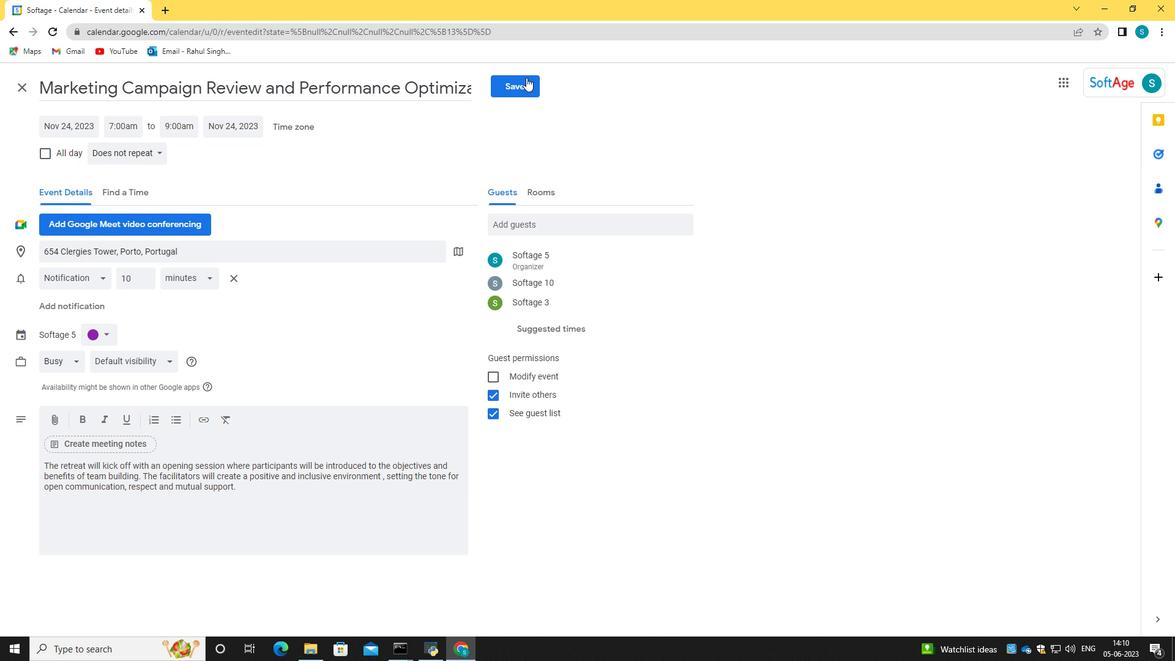 
Action: Mouse pressed left at (522, 82)
Screenshot: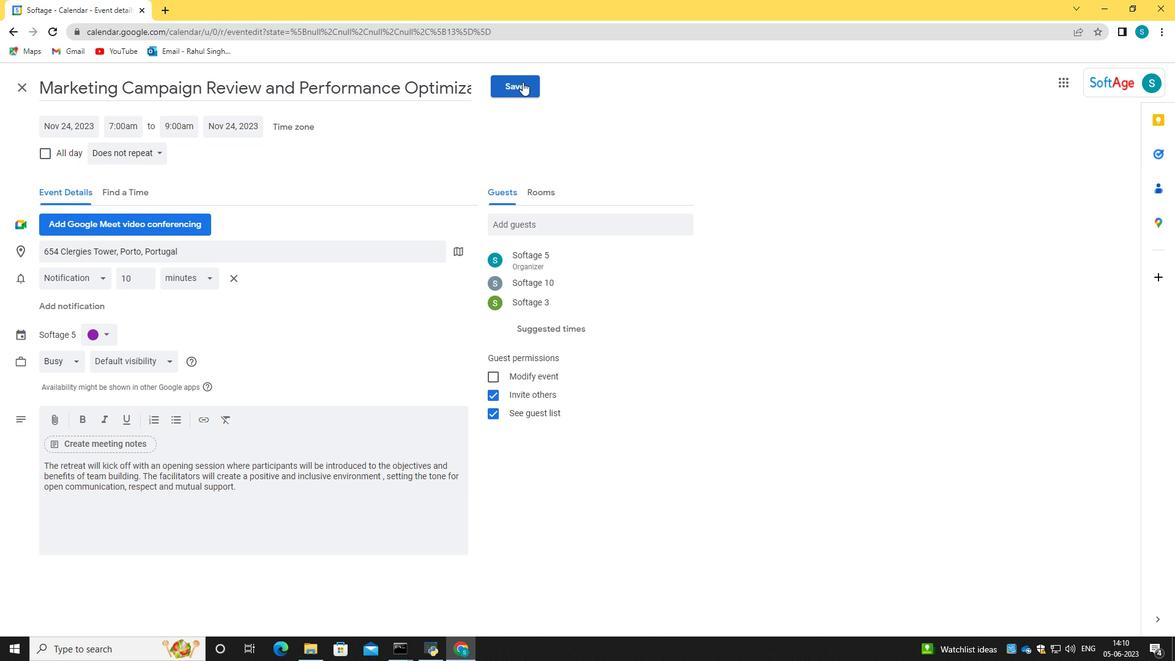 
Action: Mouse moved to (705, 380)
Screenshot: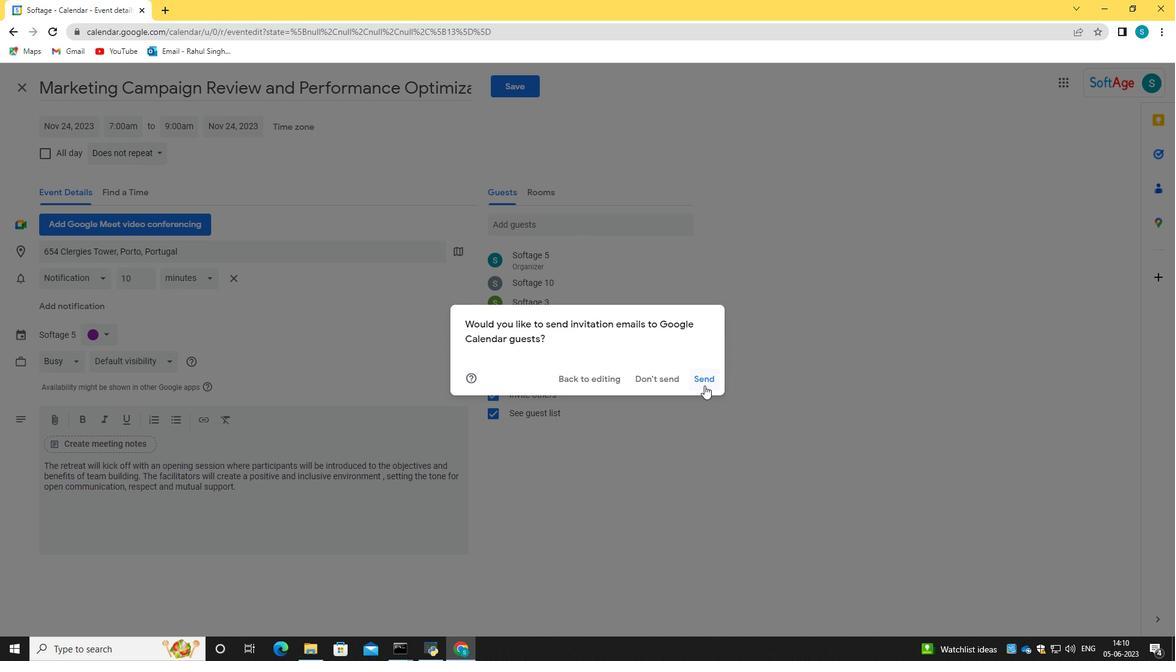
Action: Mouse pressed left at (705, 380)
Screenshot: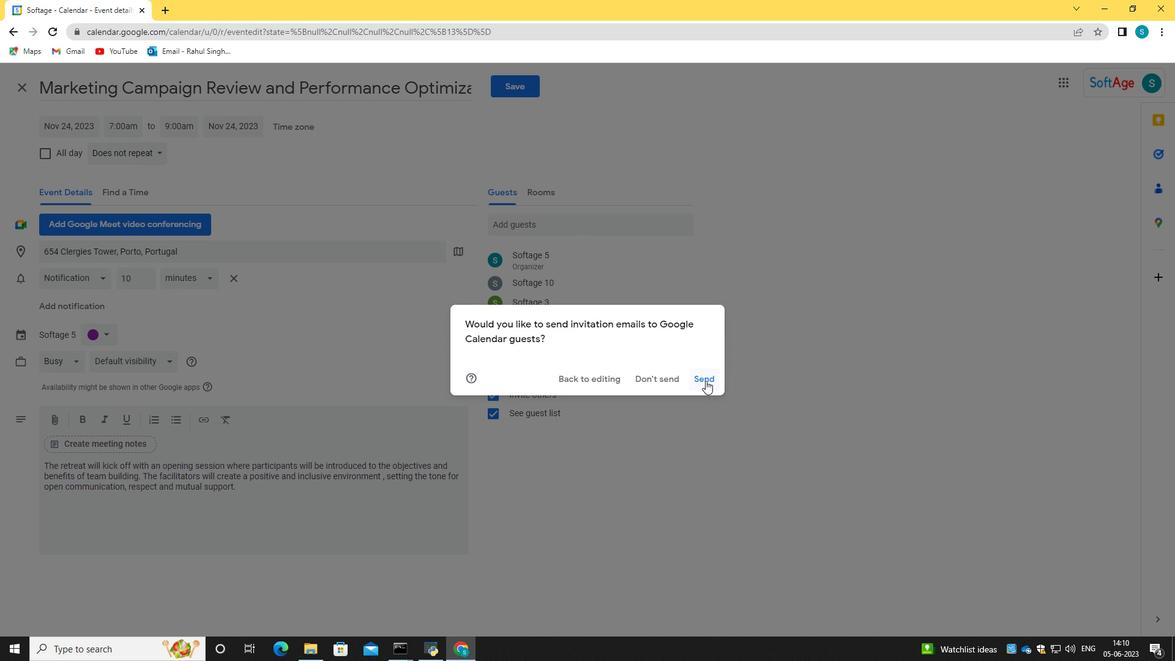 
